 Task: Add a signature Emily Brown containing With sincere thanks and appreciation, Emily Brown to email address softage.10@softage.net and add a label Compensation
Action: Mouse moved to (86, 111)
Screenshot: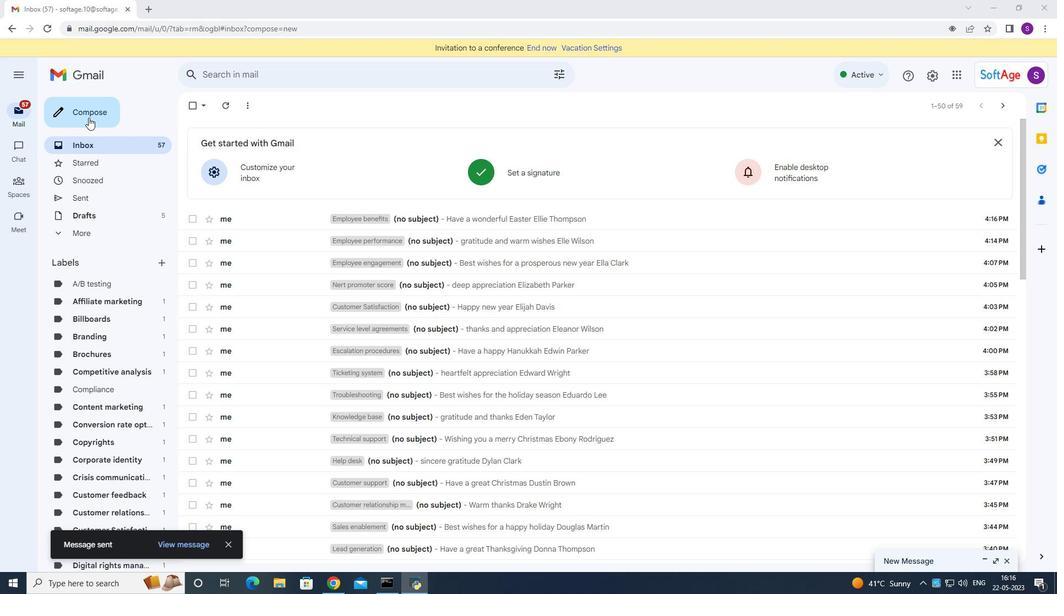 
Action: Mouse pressed left at (86, 111)
Screenshot: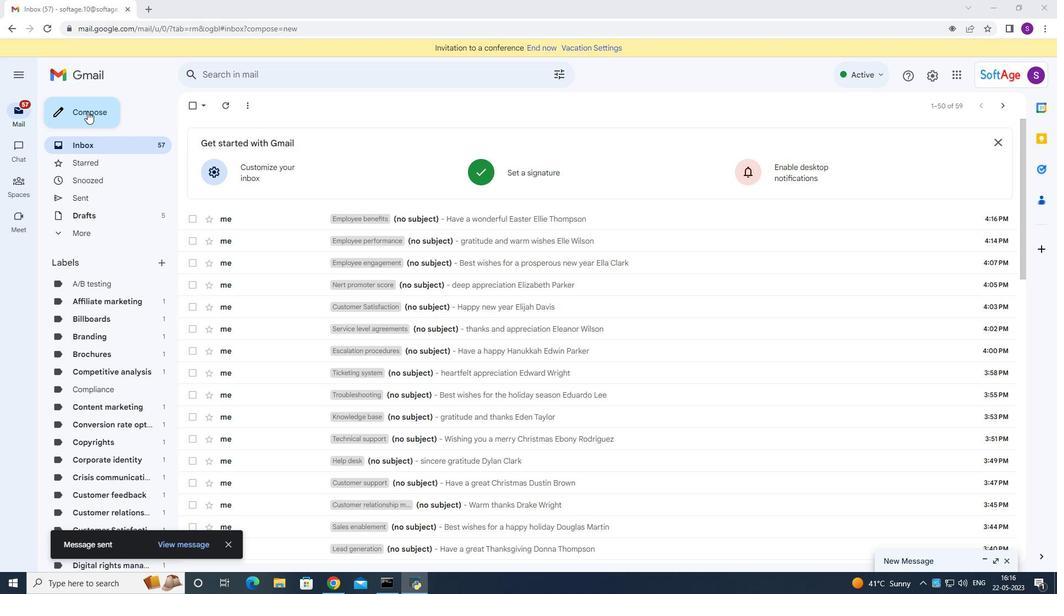 
Action: Mouse moved to (743, 550)
Screenshot: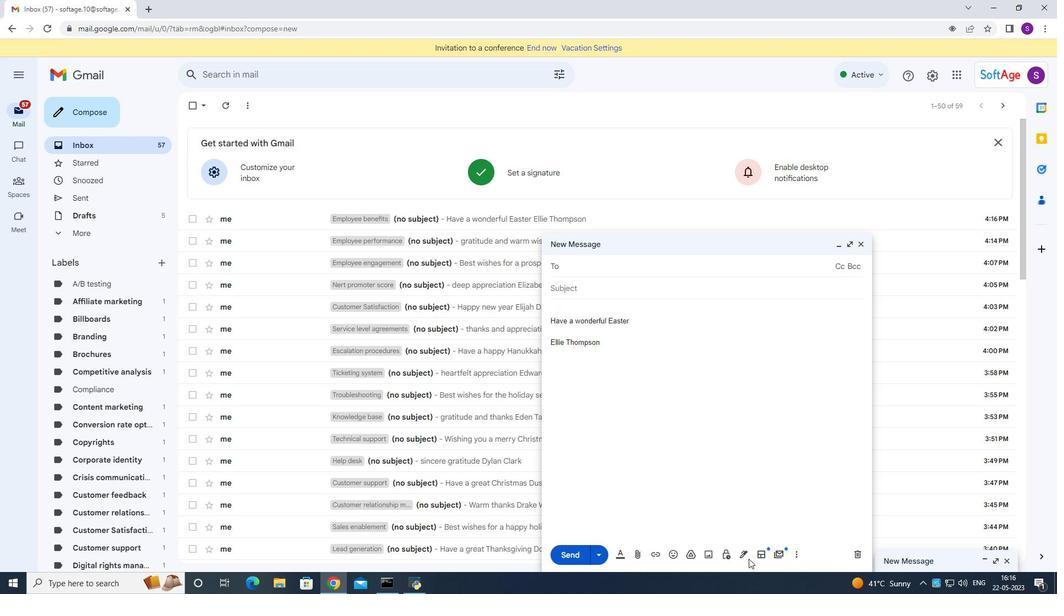 
Action: Mouse pressed left at (743, 550)
Screenshot: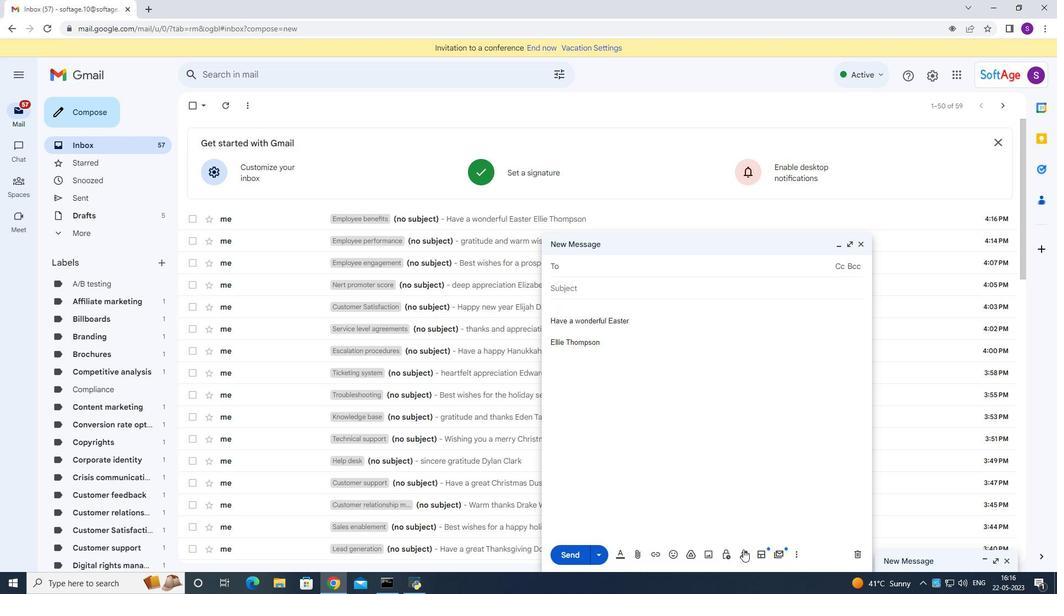 
Action: Mouse moved to (762, 496)
Screenshot: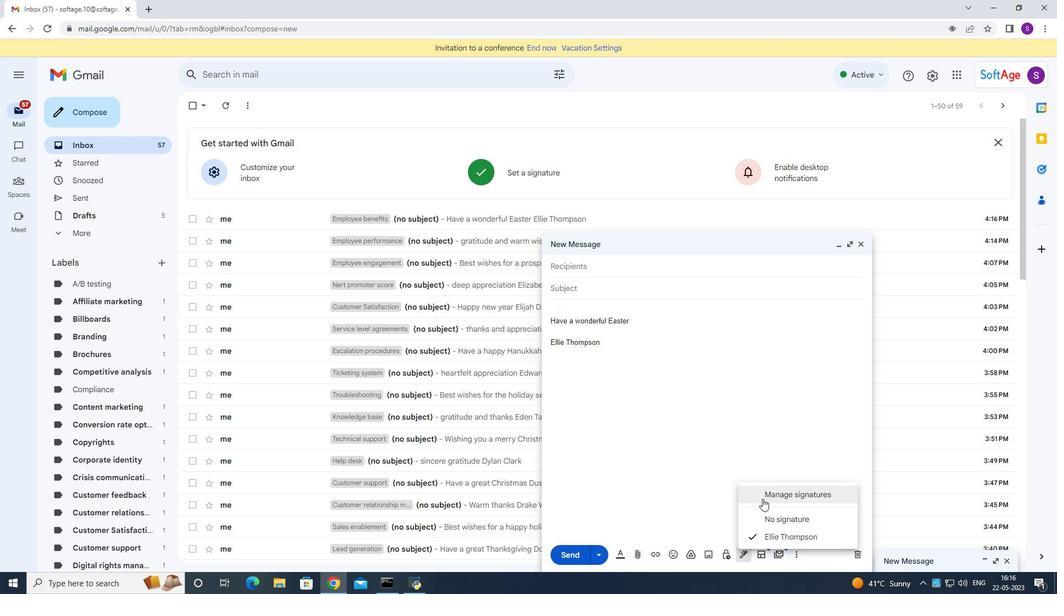
Action: Mouse pressed left at (762, 496)
Screenshot: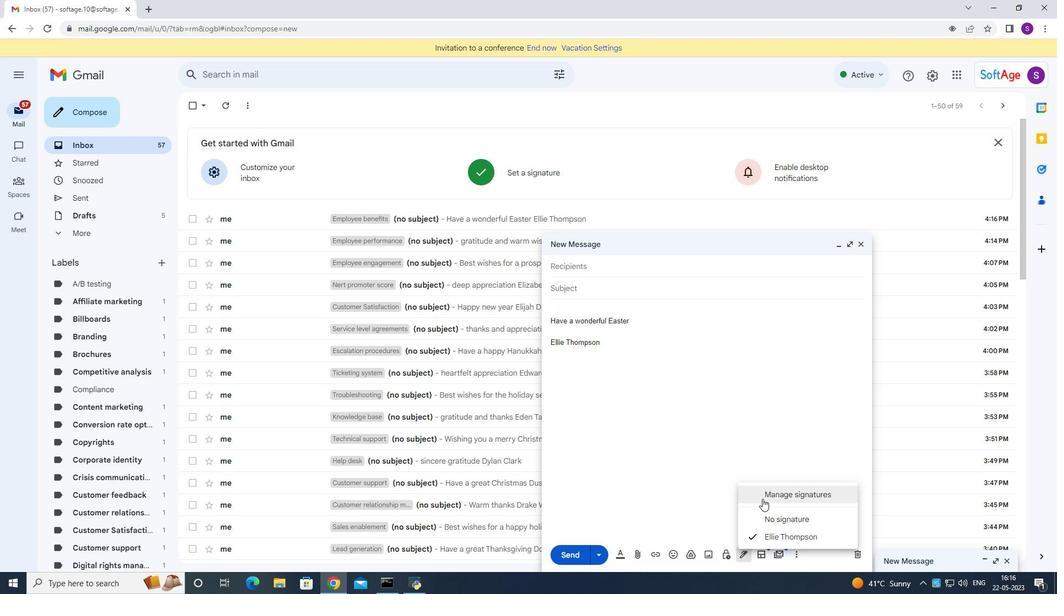 
Action: Mouse moved to (395, 296)
Screenshot: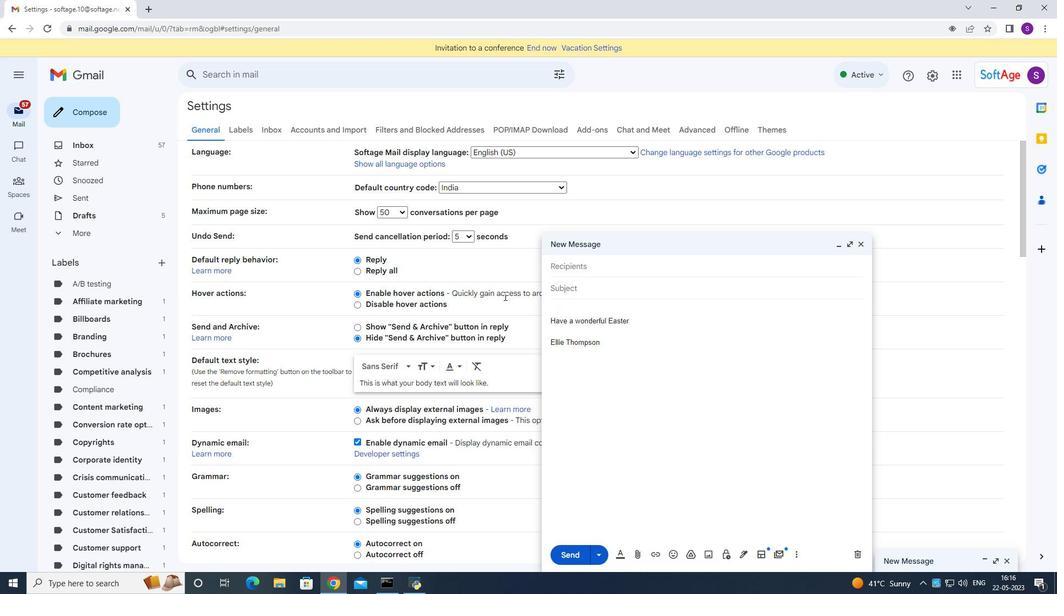 
Action: Mouse scrolled (395, 295) with delta (0, 0)
Screenshot: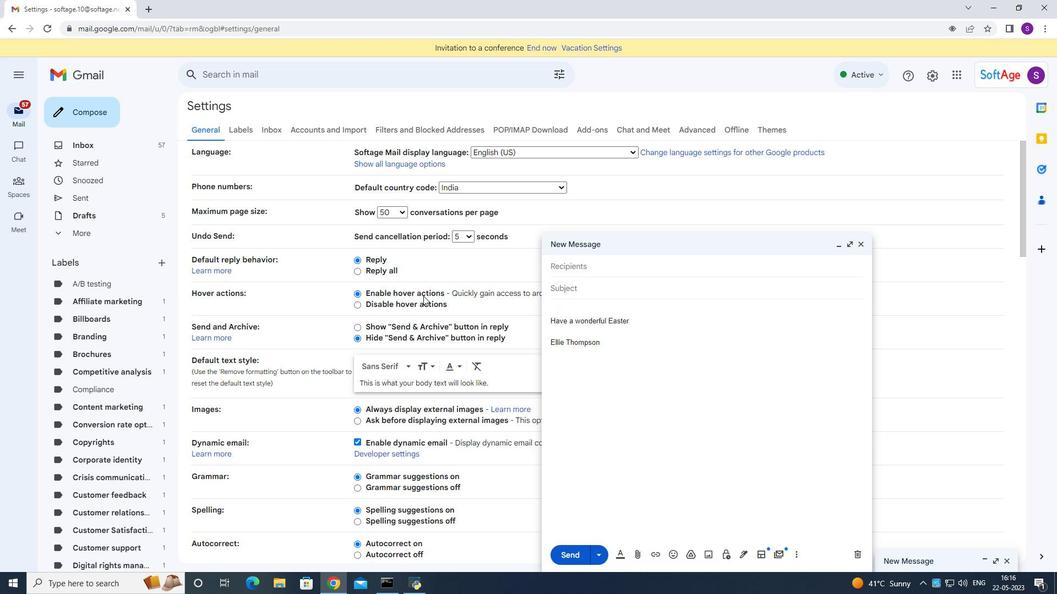 
Action: Mouse scrolled (395, 295) with delta (0, 0)
Screenshot: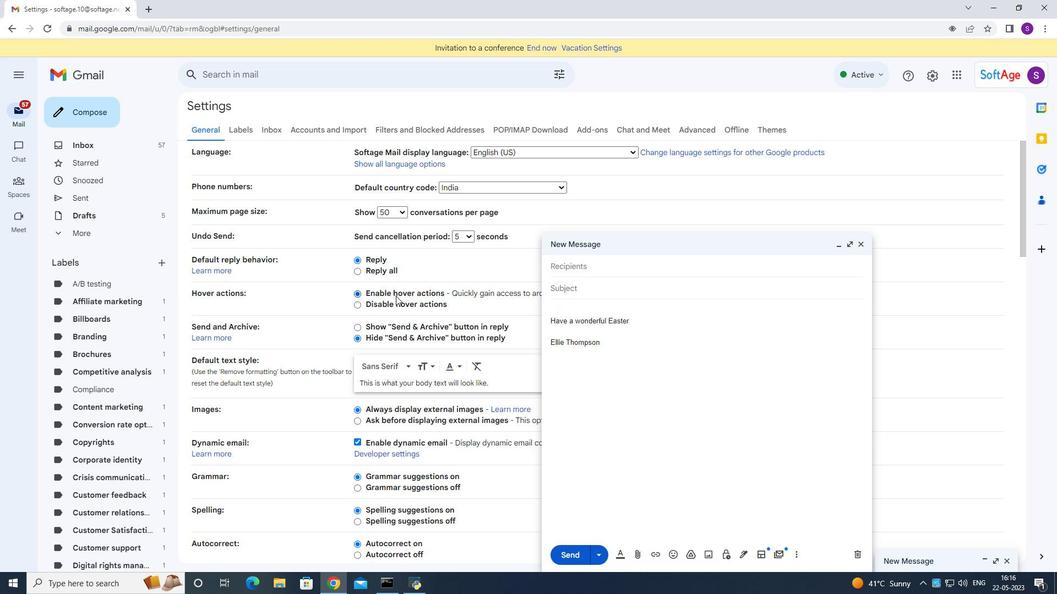 
Action: Mouse moved to (395, 296)
Screenshot: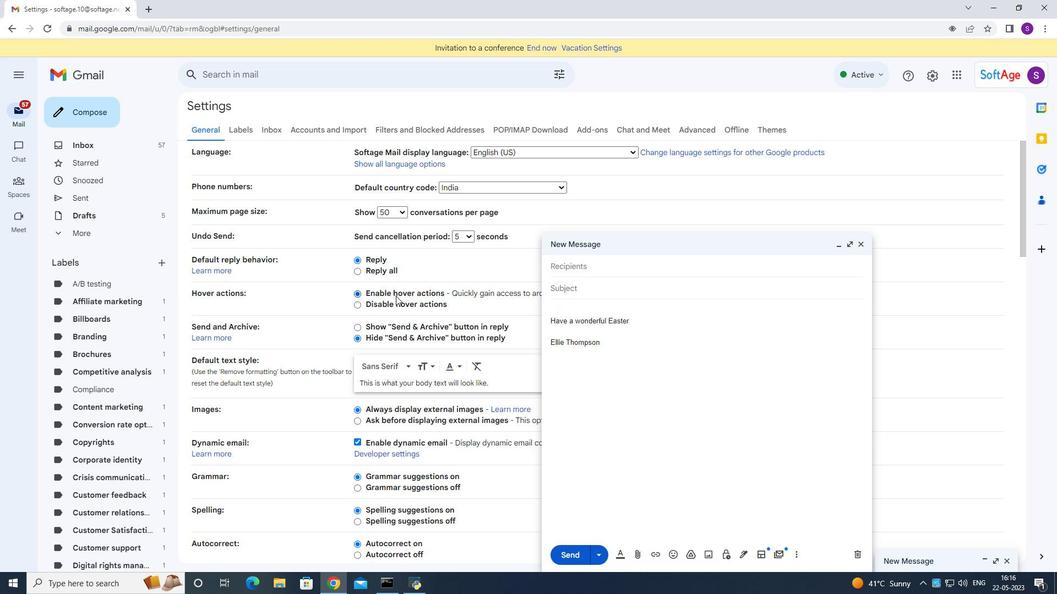
Action: Mouse scrolled (395, 295) with delta (0, 0)
Screenshot: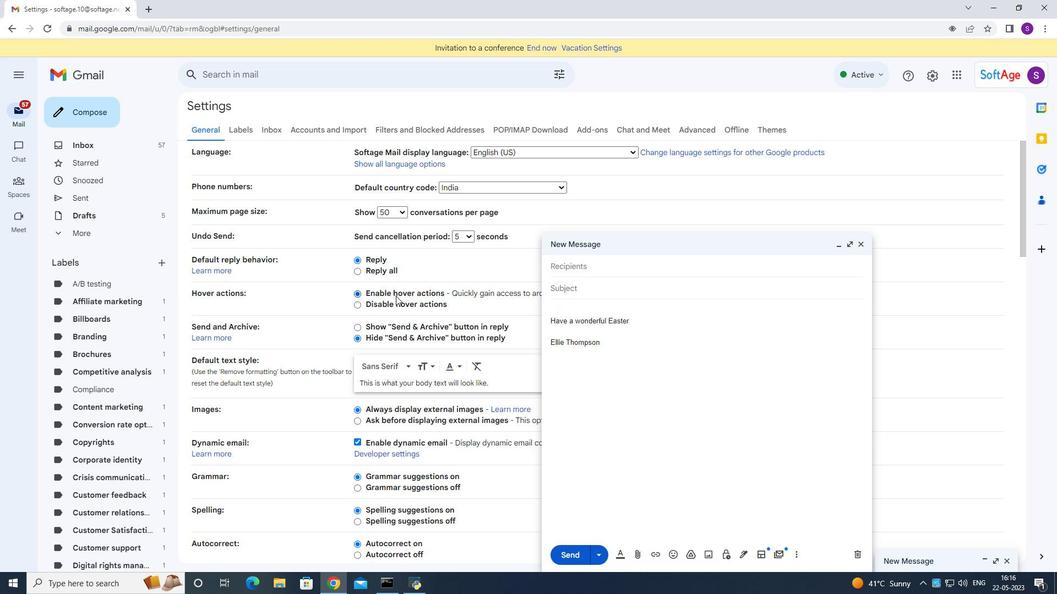 
Action: Mouse scrolled (395, 295) with delta (0, 0)
Screenshot: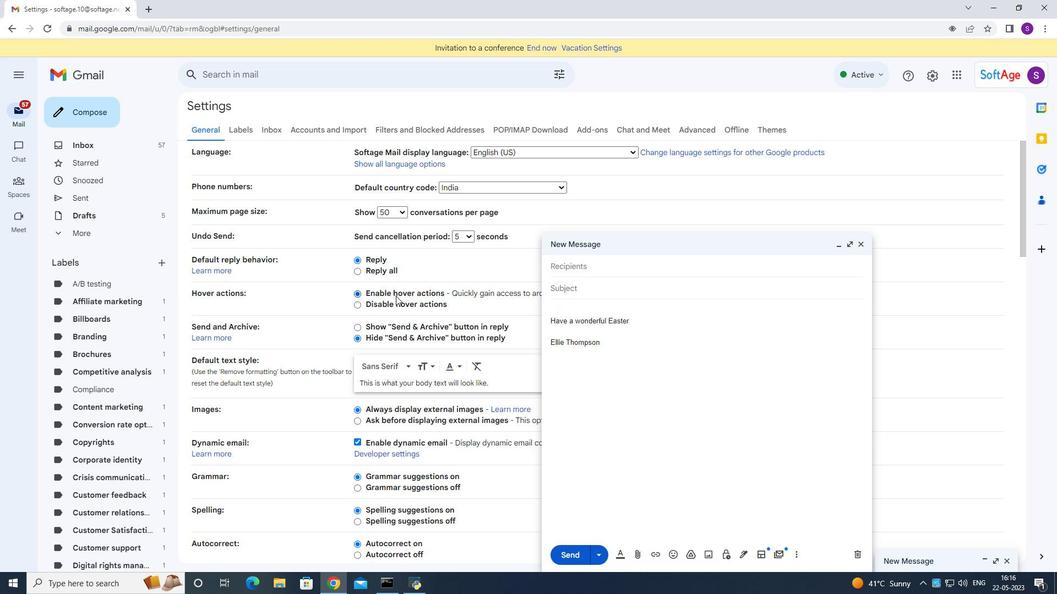 
Action: Mouse scrolled (395, 295) with delta (0, 0)
Screenshot: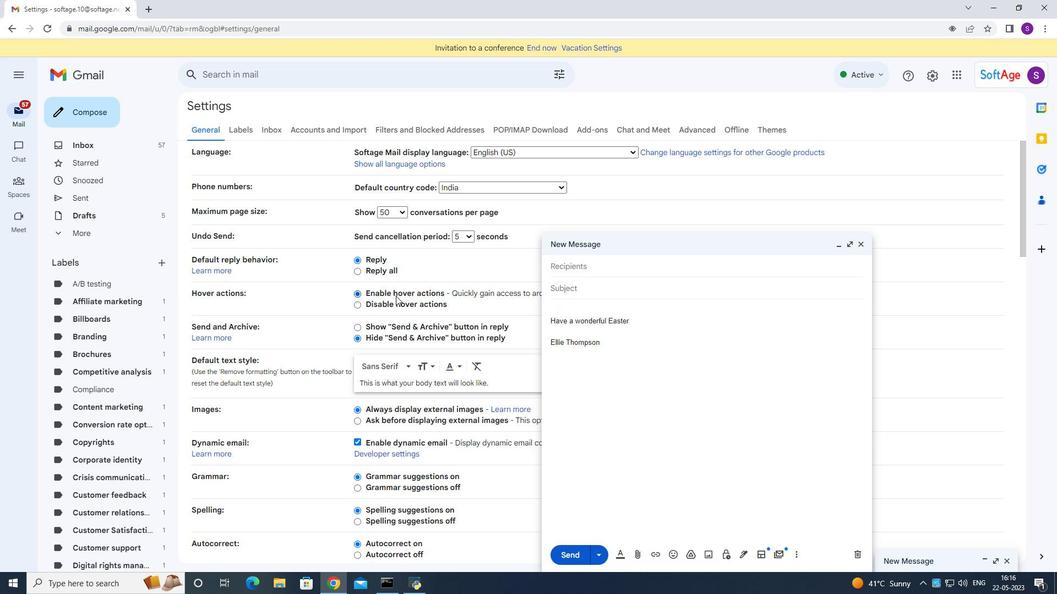 
Action: Mouse scrolled (395, 295) with delta (0, 0)
Screenshot: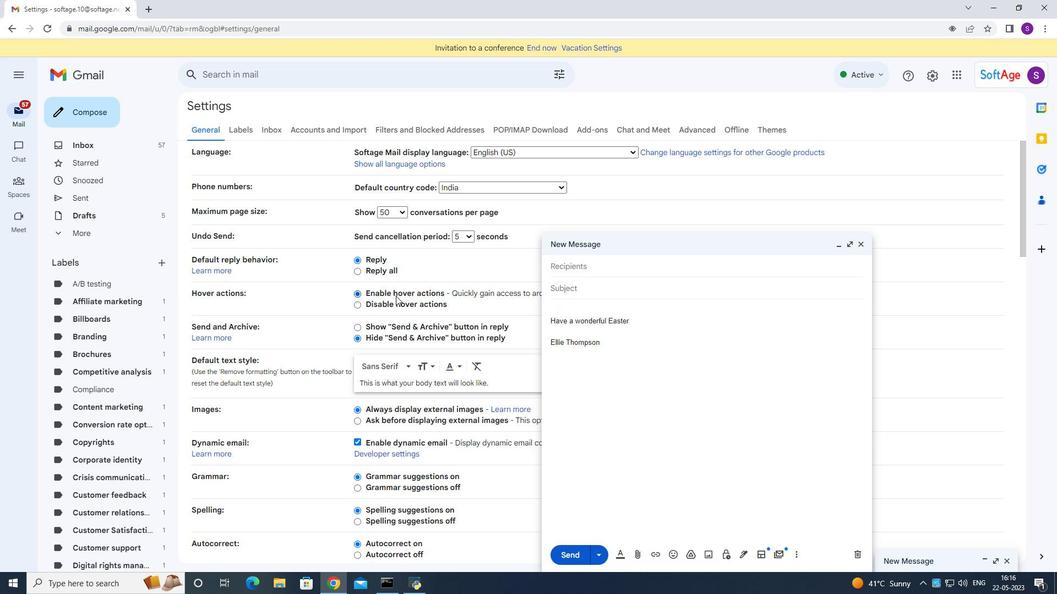 
Action: Mouse moved to (404, 320)
Screenshot: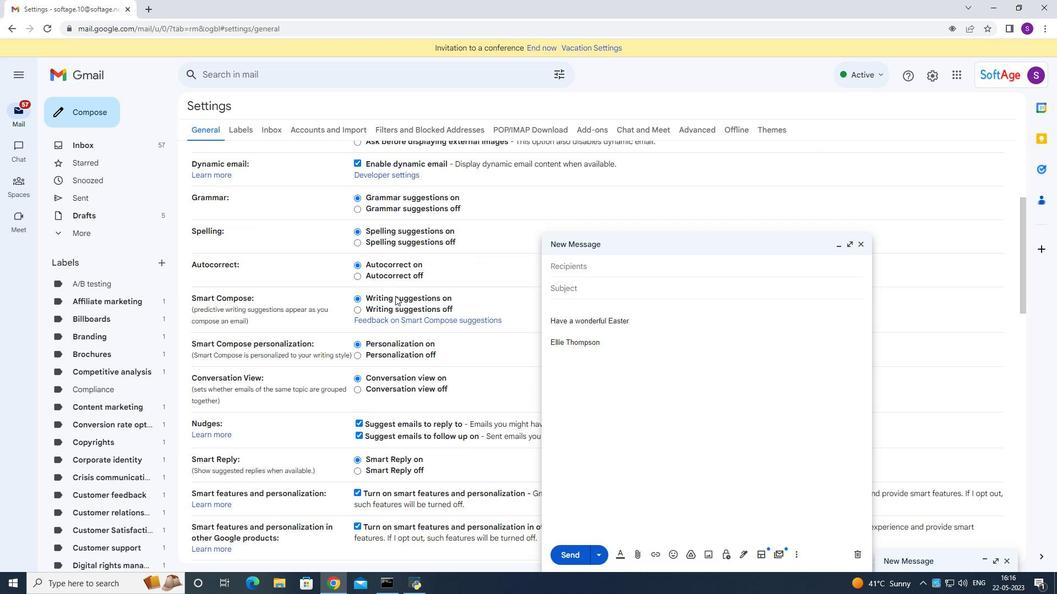 
Action: Mouse scrolled (404, 319) with delta (0, 0)
Screenshot: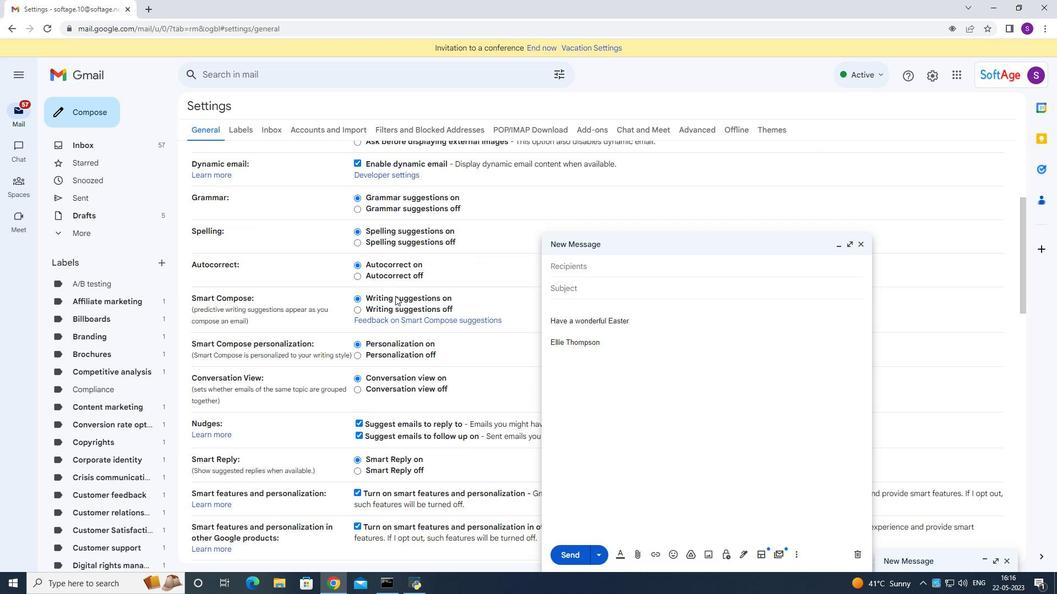 
Action: Mouse moved to (404, 321)
Screenshot: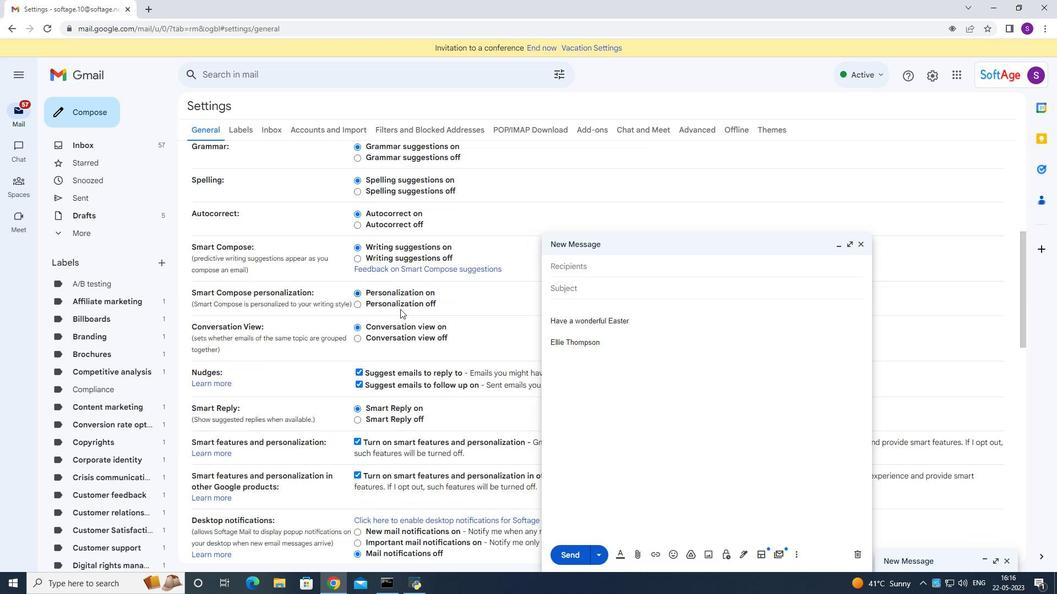 
Action: Mouse scrolled (404, 320) with delta (0, 0)
Screenshot: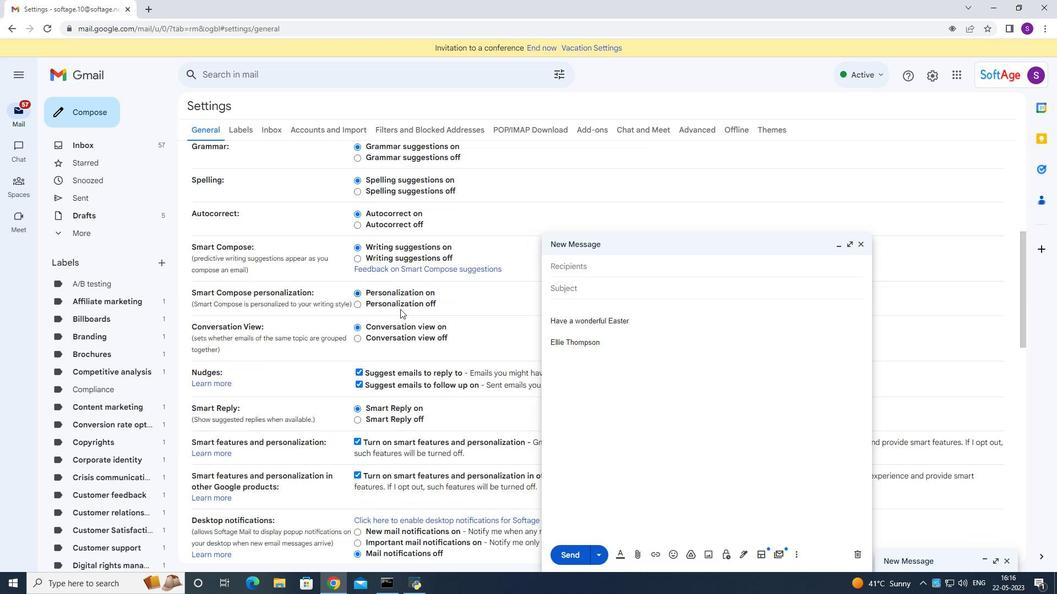 
Action: Mouse scrolled (404, 320) with delta (0, 0)
Screenshot: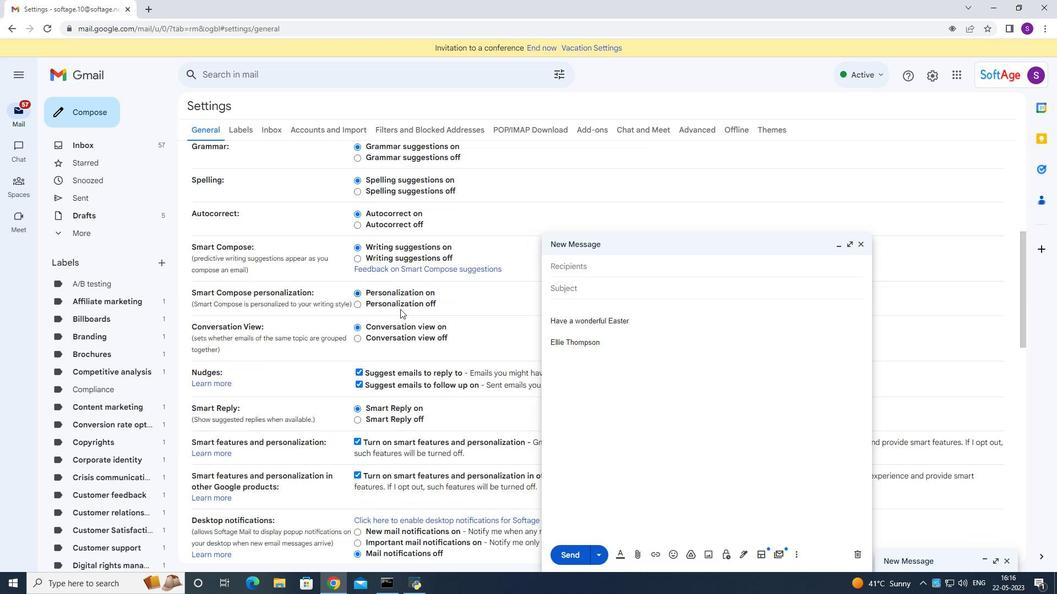 
Action: Mouse scrolled (404, 320) with delta (0, 0)
Screenshot: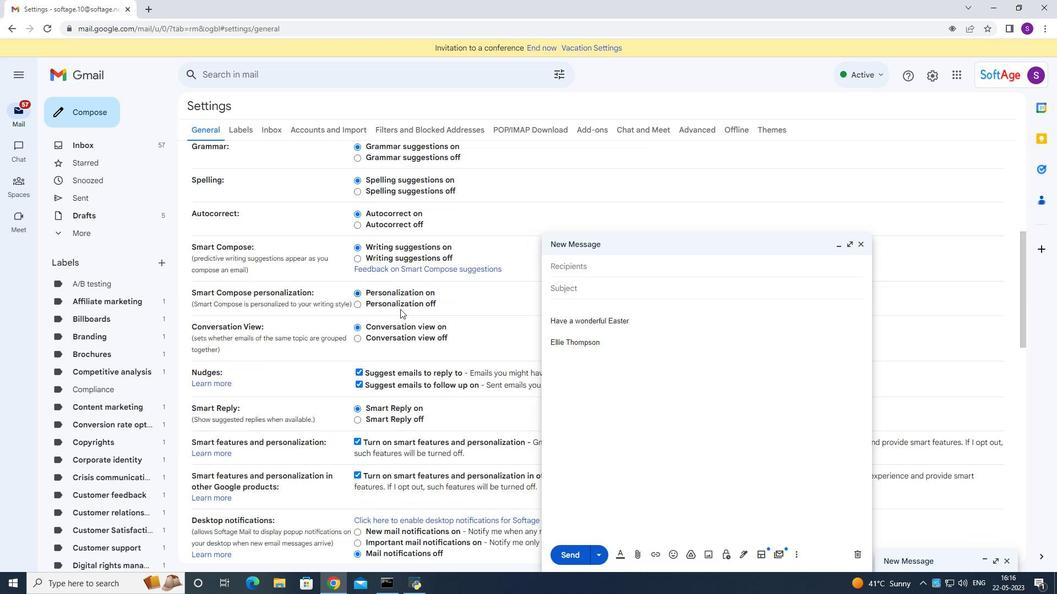 
Action: Mouse scrolled (404, 320) with delta (0, 0)
Screenshot: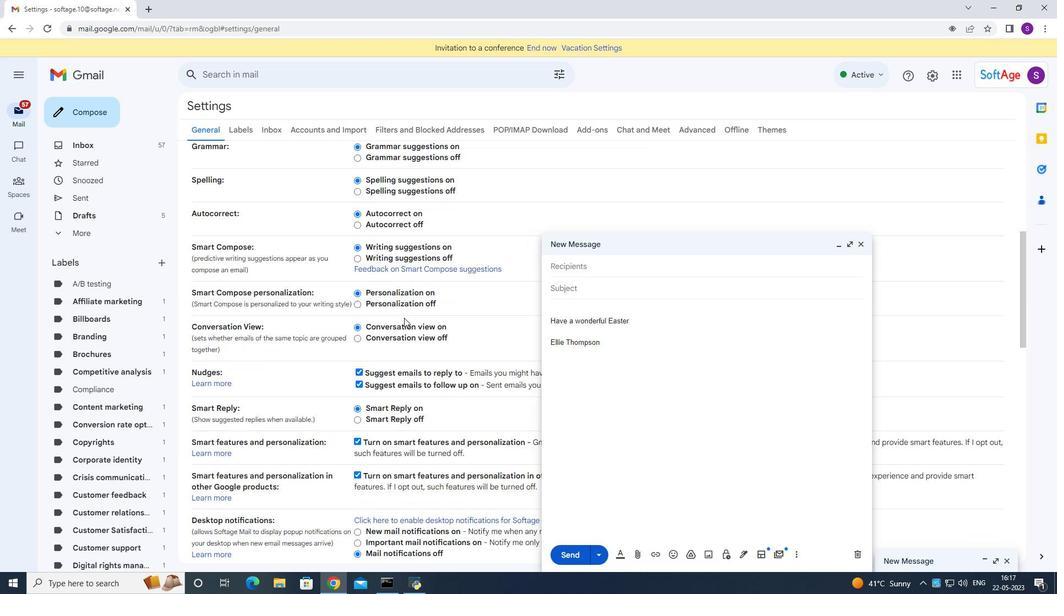 
Action: Mouse scrolled (404, 320) with delta (0, 0)
Screenshot: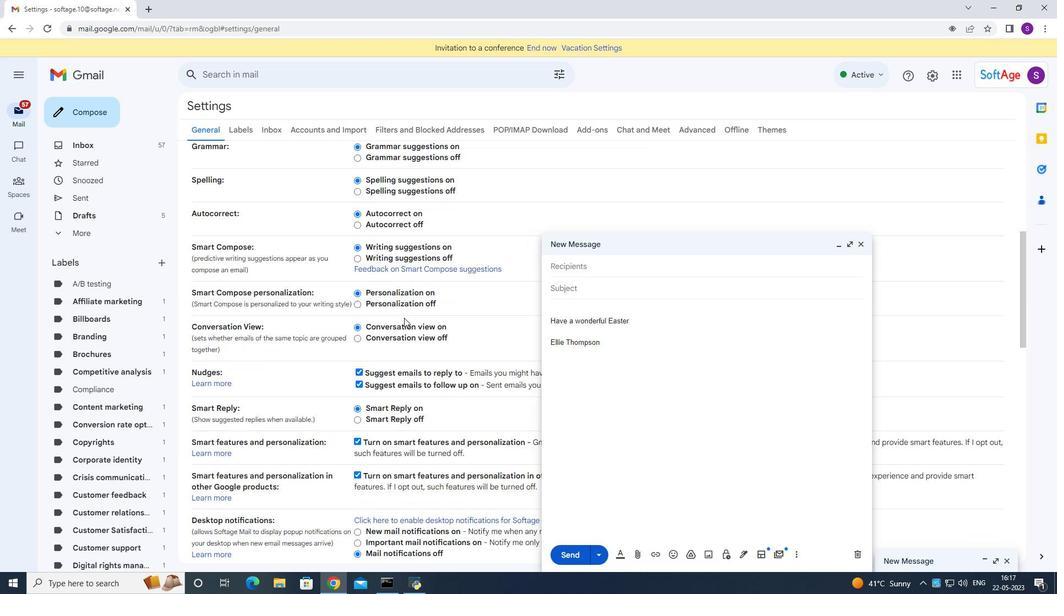 
Action: Mouse moved to (405, 343)
Screenshot: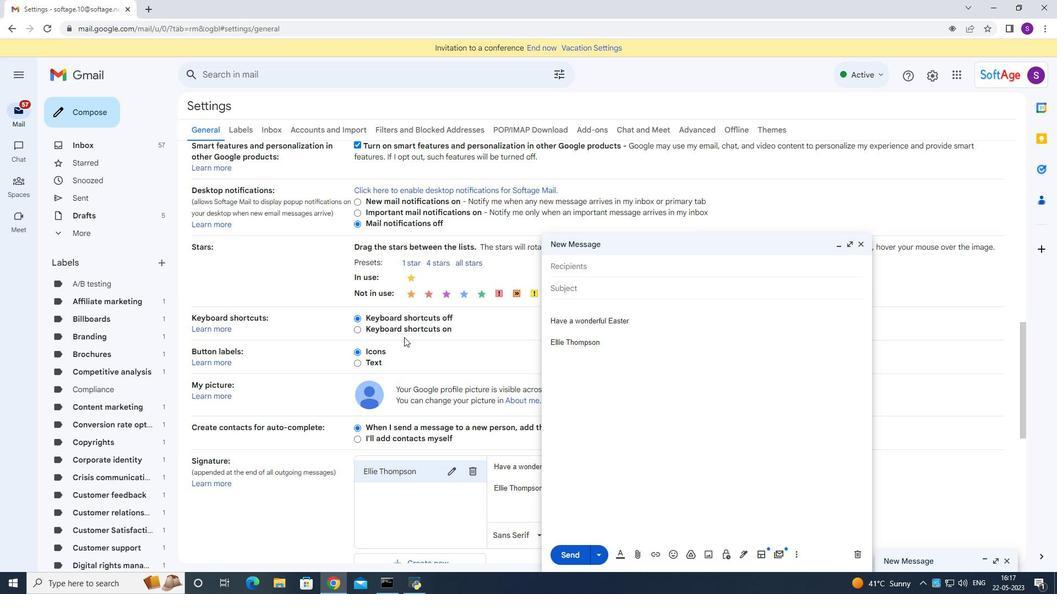 
Action: Mouse scrolled (405, 341) with delta (0, 0)
Screenshot: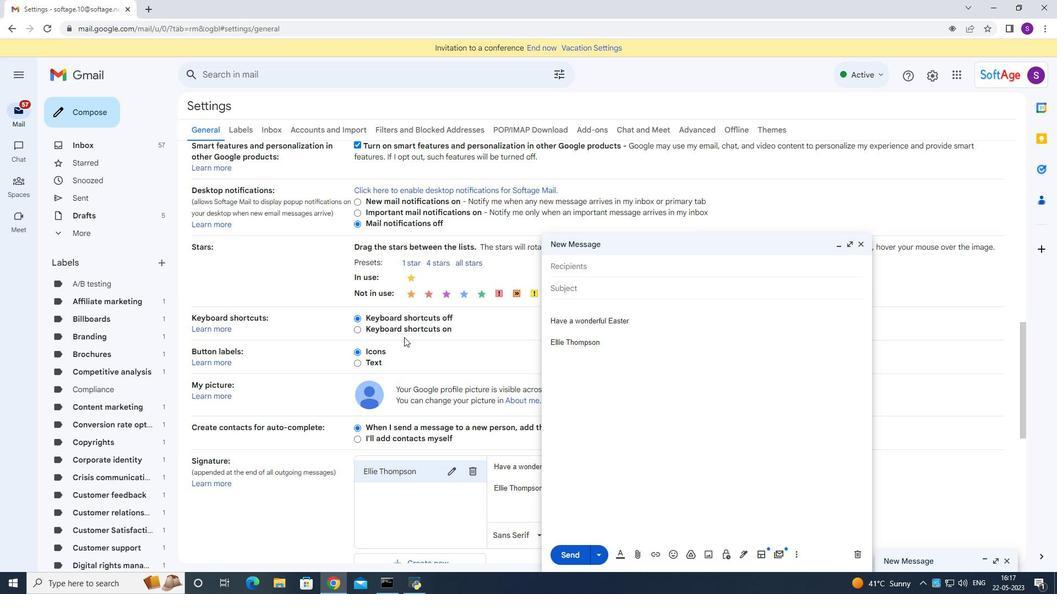 
Action: Mouse scrolled (405, 342) with delta (0, 0)
Screenshot: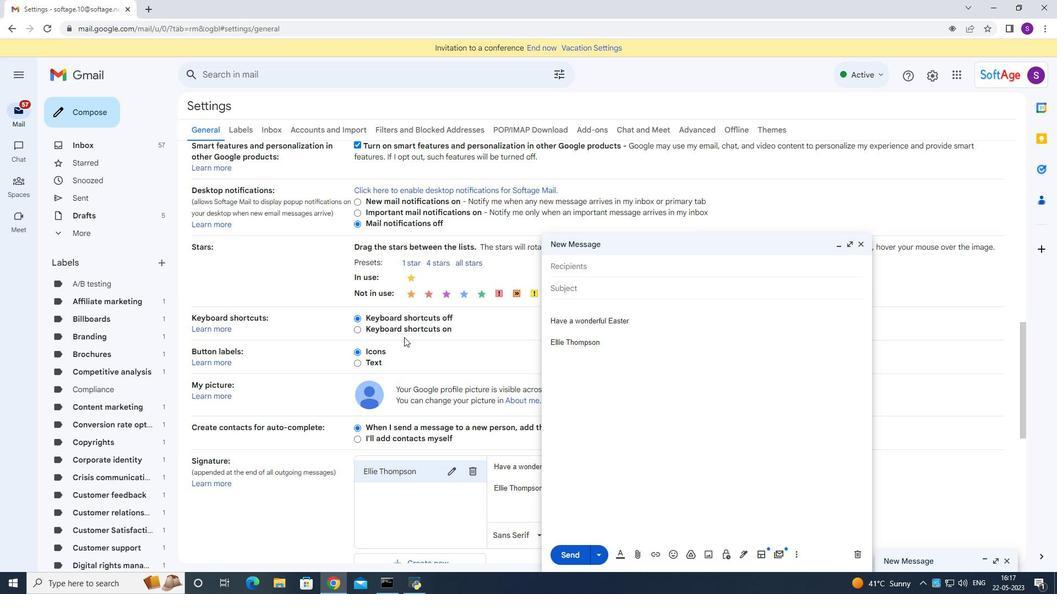 
Action: Mouse scrolled (405, 343) with delta (0, 0)
Screenshot: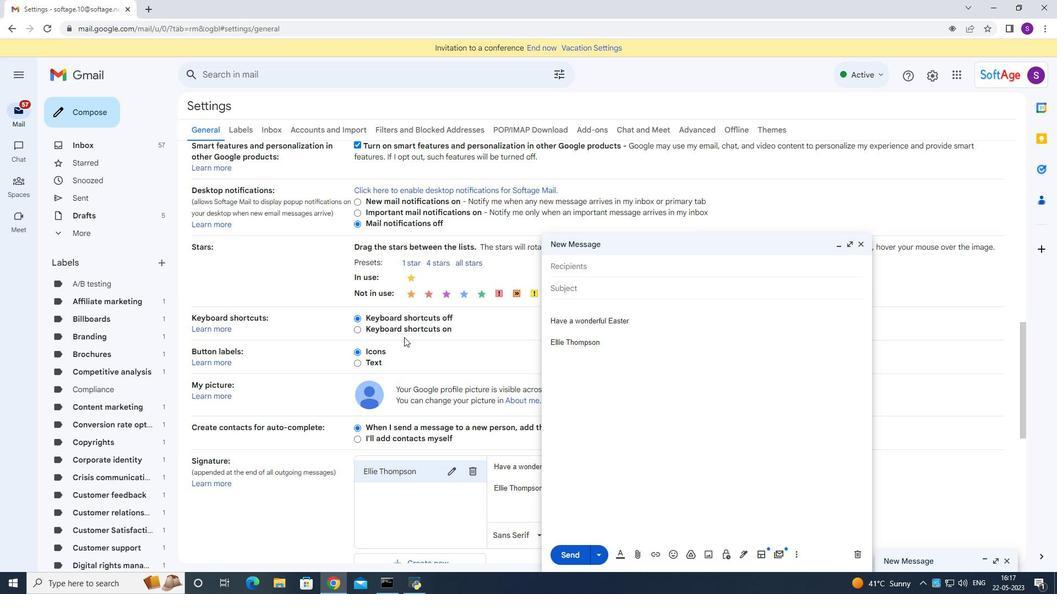
Action: Mouse scrolled (405, 343) with delta (0, 0)
Screenshot: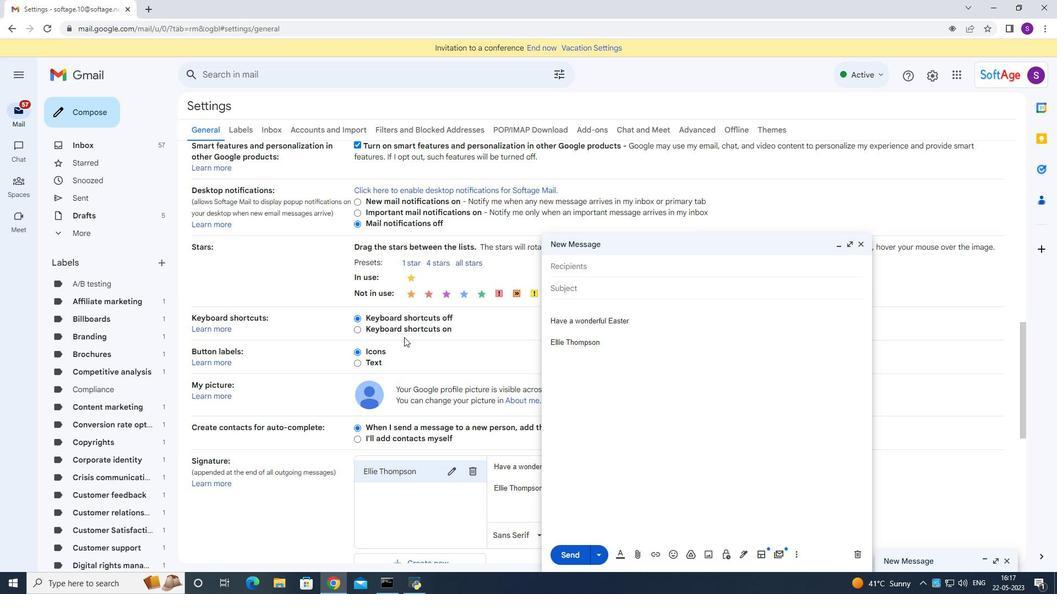 
Action: Mouse moved to (446, 250)
Screenshot: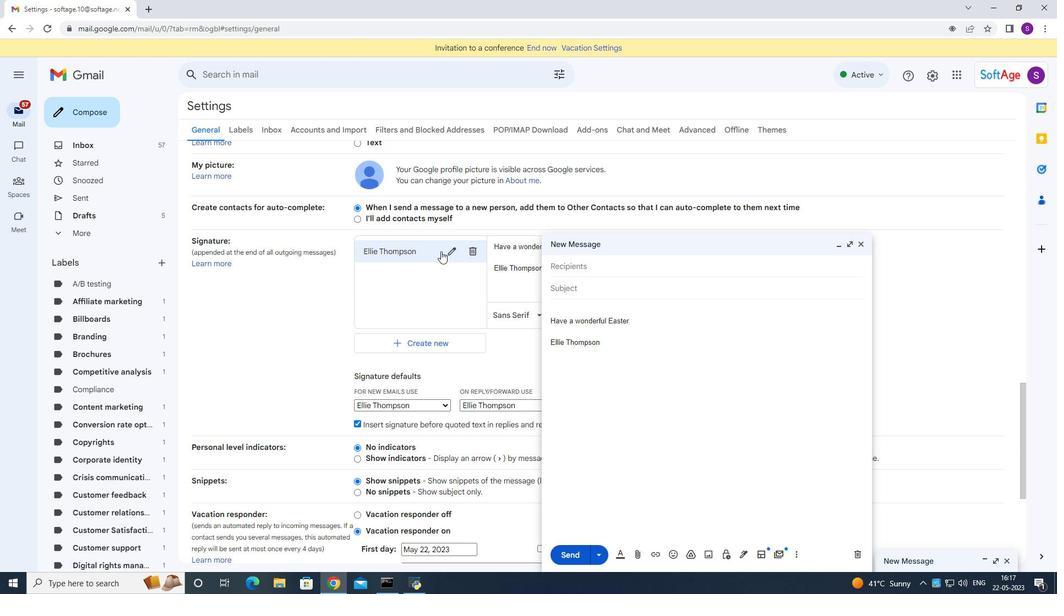 
Action: Mouse pressed left at (446, 250)
Screenshot: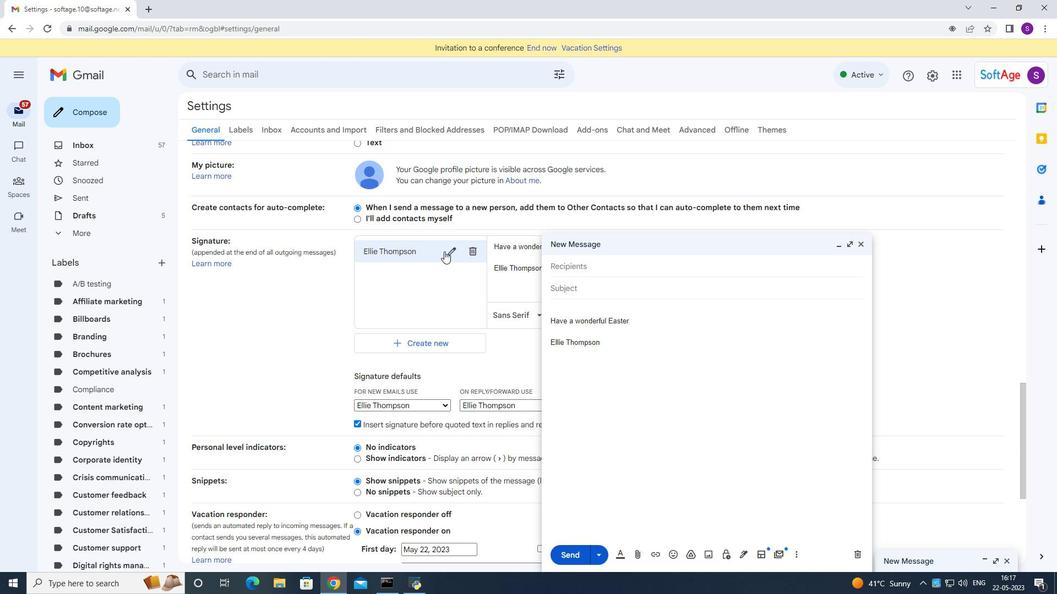 
Action: Key pressed ctrl+A<Key.backspace><Key.shift><Key.shift><Key.shift><Key.shift><Key.shift><Key.shift><Key.shift><Key.shift><Key.shift>Emily<Key.space><Key.shift>Broe<Key.backspace>wn<Key.space>
Screenshot: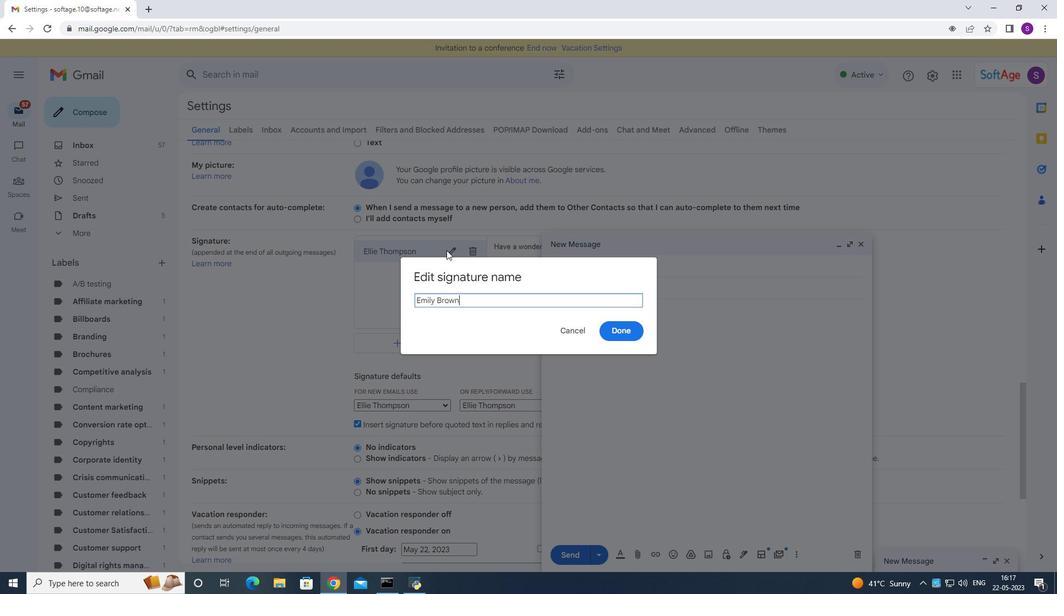 
Action: Mouse moved to (611, 330)
Screenshot: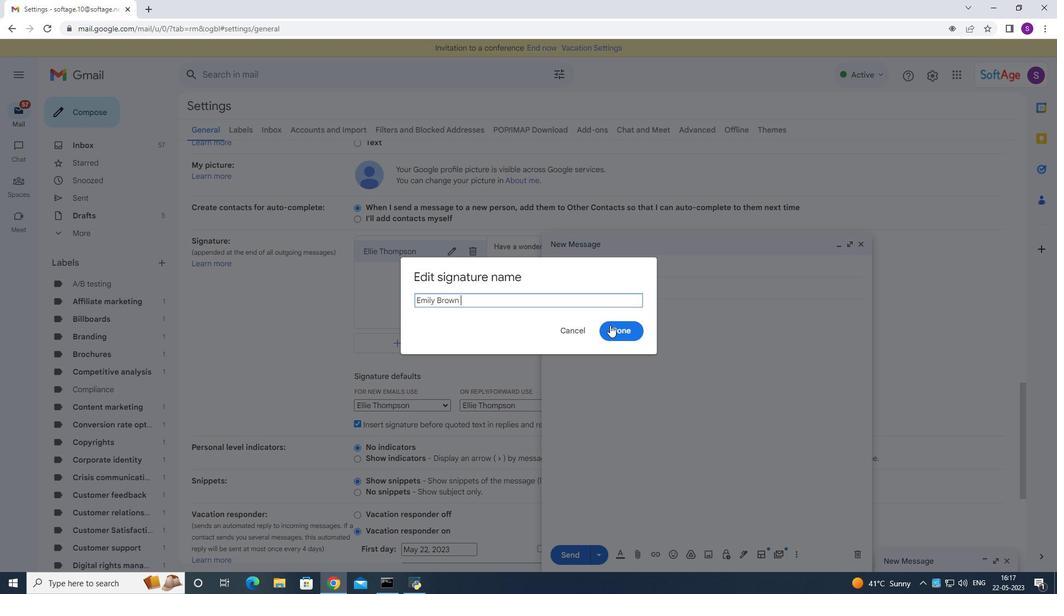 
Action: Mouse pressed left at (611, 330)
Screenshot: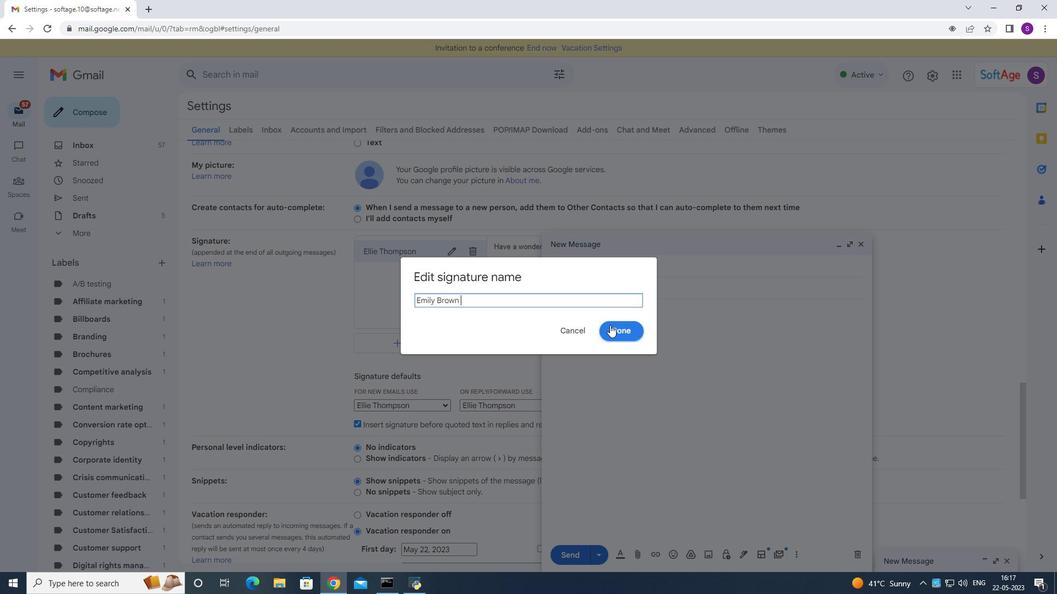 
Action: Mouse moved to (530, 270)
Screenshot: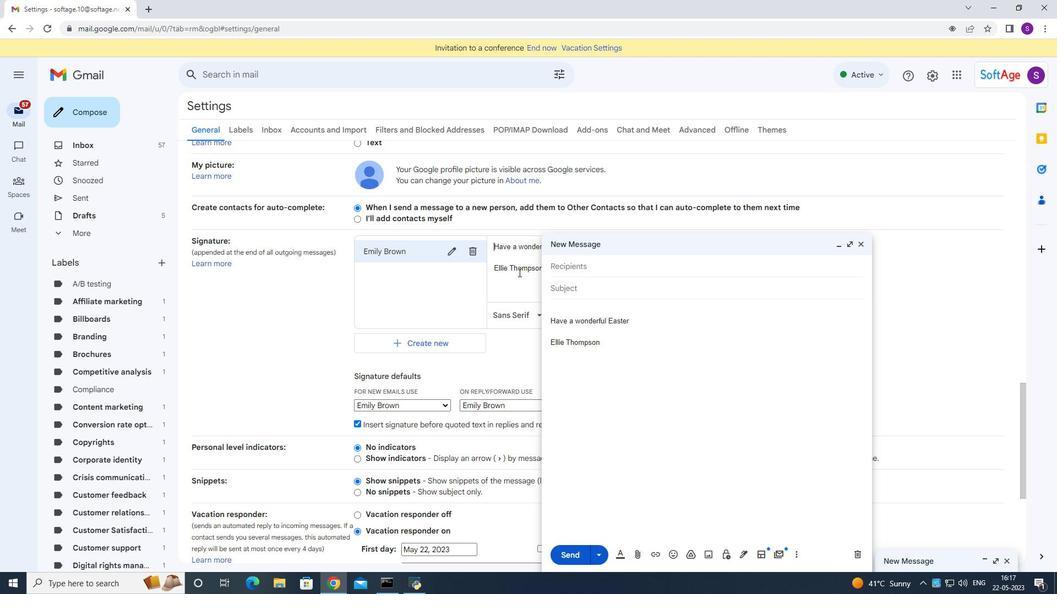 
Action: Mouse pressed left at (530, 270)
Screenshot: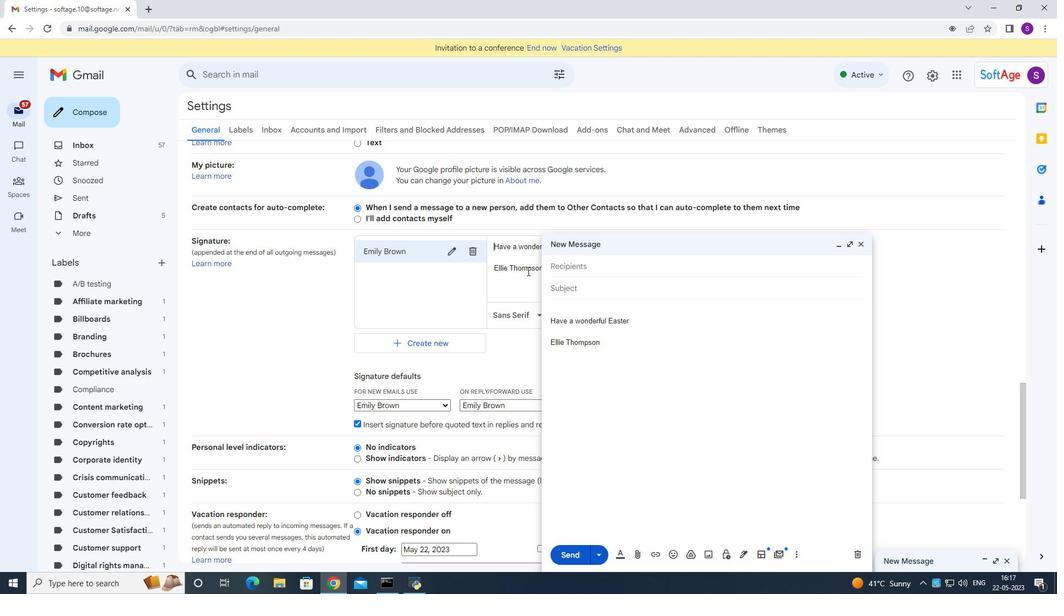
Action: Mouse moved to (858, 243)
Screenshot: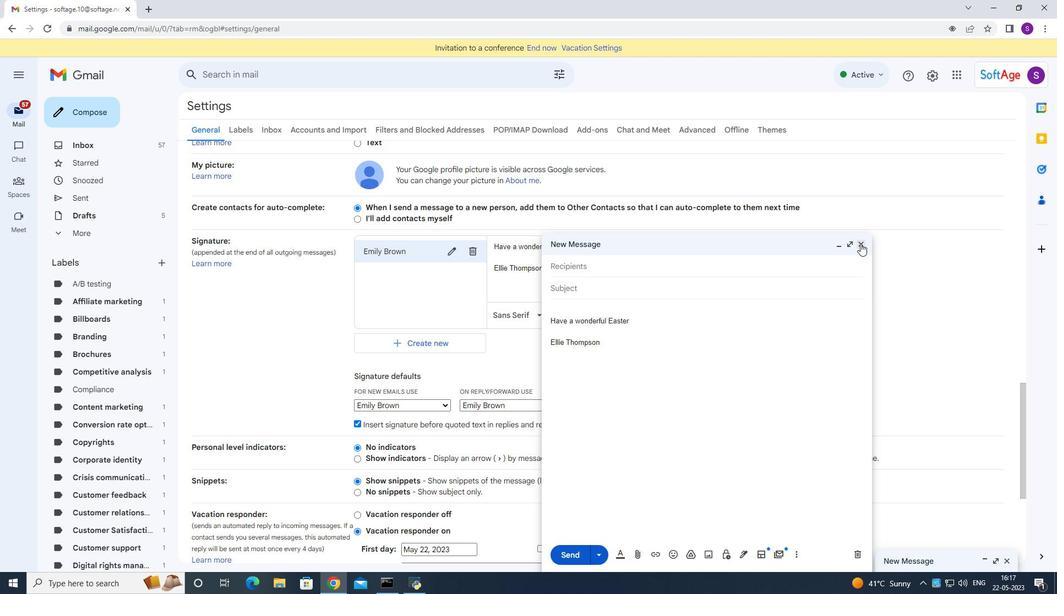 
Action: Mouse pressed left at (858, 243)
Screenshot: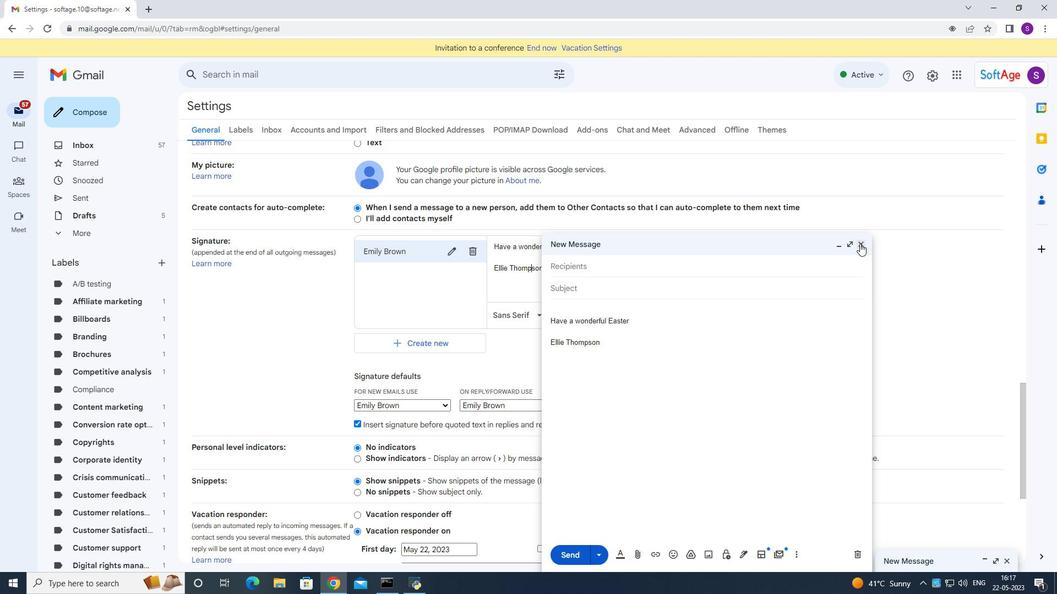 
Action: Mouse moved to (1008, 559)
Screenshot: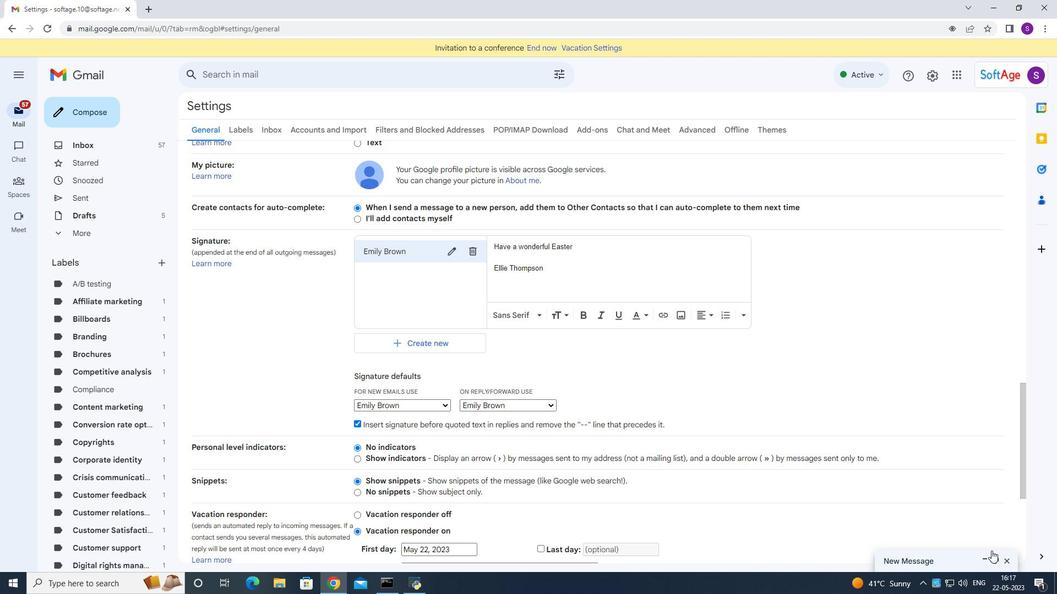
Action: Mouse pressed left at (1008, 559)
Screenshot: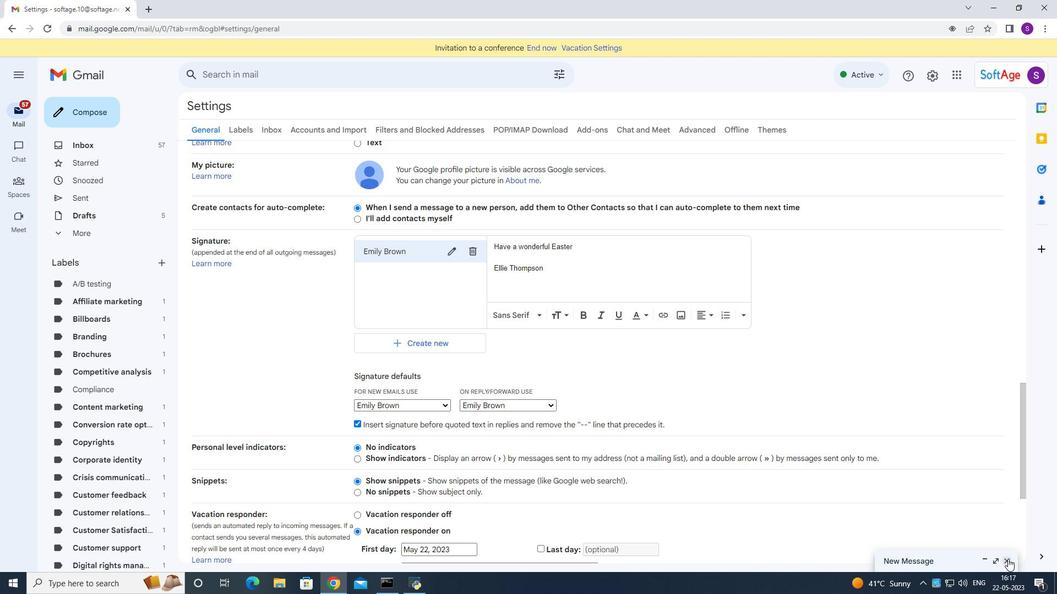 
Action: Mouse moved to (553, 261)
Screenshot: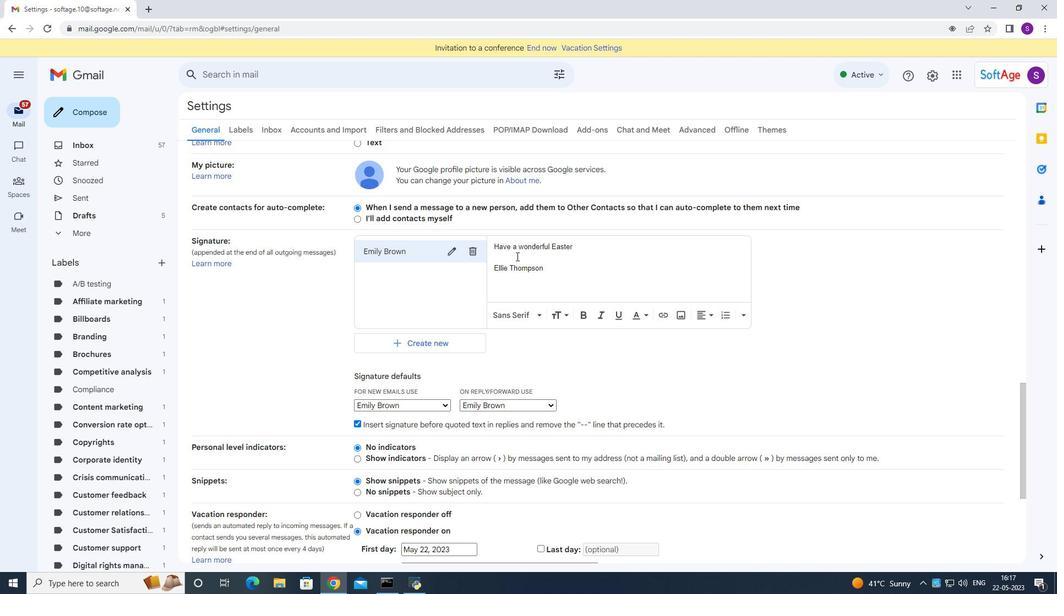 
Action: Mouse pressed left at (553, 261)
Screenshot: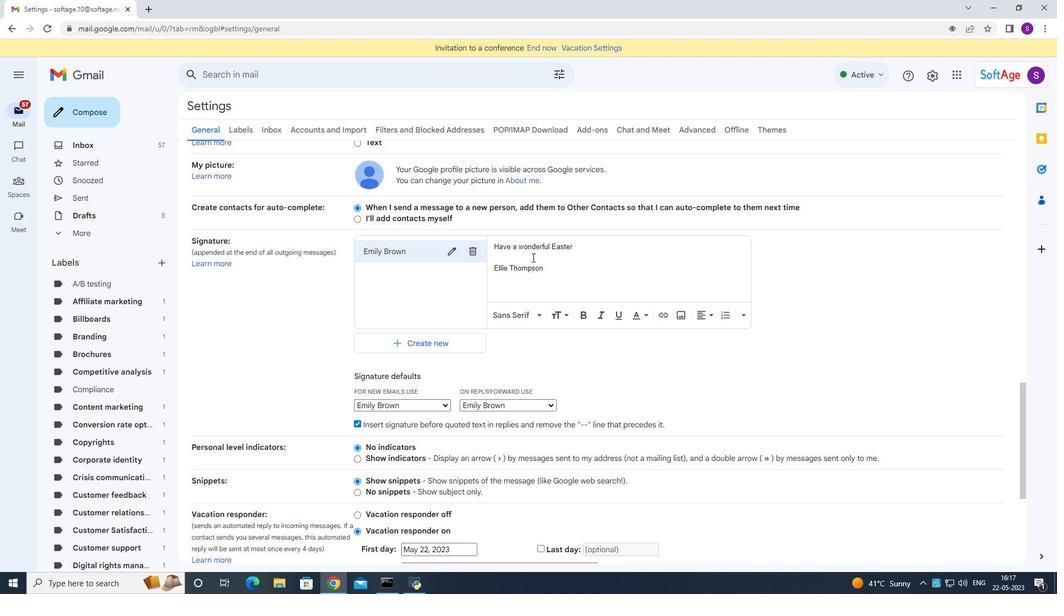 
Action: Key pressed ctrl+A<Key.backspace><Key.shift><Key.shift><Key.shift><Key.shift><Key.shift><Key.shift><Key.shift><Key.shift><Key.shift><Key.shift><Key.shift><Key.shift><Key.shift><Key.shift><Key.shift><Key.shift><Key.shift><Key.shift><Key.shift><Key.shift><Key.shift><Key.shift><Key.shift><Key.shift><Key.shift><Key.shift><Key.shift><Key.shift><Key.shift><Key.shift><Key.shift><Key.shift><Key.shift><Key.shift><Key.shift><Key.shift><Key.shift><Key.shift><Key.shift><Key.shift><Key.shift><Key.shift><Key.shift><Key.shift><Key.shift><Key.shift><Key.shift><Key.shift><Key.shift><Key.shift><Key.shift><Key.shift><Key.shift><Key.shift><Key.shift><Key.shift><Key.shift><Key.shift><Key.shift><Key.shift><Key.shift><Key.shift><Key.shift><Key.shift><Key.shift><Key.shift><Key.shift><Key.shift><Key.shift><Key.shift><Key.shift><Key.shift><Key.shift><Key.shift><Key.shift><Key.shift><Key.shift><Key.shift><Key.shift><Key.shift><Key.shift><Key.shift><Key.shift><Key.shift><Key.shift><Key.shift><Key.shift><Key.shift><Key.shift><Key.shift><Key.shift><Key.shift><Key.shift><Key.shift><Key.shift><Key.shift><Key.shift><Key.shift><Key.shift><Key.shift><Key.shift><Key.shift><Key.shift><Key.shift><Key.shift><Key.shift><Key.shift><Key.shift><Key.shift><Key.shift><Key.shift><Key.shift><Key.shift><Key.shift><Key.shift><Key.shift><Key.shift><Key.shift><Key.shift><Key.shift><Key.shift><Key.shift><Key.shift><Key.shift><Key.shift><Key.shift><Key.shift><Key.shift><Key.shift><Key.shift><Key.shift><Key.shift><Key.shift><Key.shift><Key.shift><Key.shift><Key.shift><Key.shift><Key.shift><Key.shift><Key.shift><Key.shift><Key.shift><Key.shift><Key.shift><Key.shift><Key.shift><Key.shift><Key.shift><Key.shift><Key.shift><Key.shift><Key.shift><Key.shift><Key.shift><Key.shift><Key.shift><Key.shift><Key.shift><Key.shift><Key.shift><Key.shift><Key.shift><Key.shift><Key.shift><Key.shift><Key.shift><Key.shift><Key.shift><Key.shift><Key.shift><Key.shift><Key.shift><Key.shift><Key.shift><Key.shift><Key.shift><Key.shift><Key.shift><Key.shift><Key.shift><Key.shift><Key.shift><Key.shift><Key.shift><Key.shift><Key.shift><Key.shift><Key.shift><Key.shift><Key.shift><Key.shift><Key.shift><Key.shift><Key.shift><Key.shift><Key.shift><Key.shift><Key.shift><Key.shift><Key.shift><Key.shift><Key.shift><Key.shift><Key.shift><Key.shift><Key.shift><Key.shift><Key.shift><Key.shift><Key.shift><Key.shift><Key.shift><Key.shift><Key.shift><Key.shift><Key.shift><Key.shift><Key.shift><Key.shift><Key.shift><Key.shift><Key.shift><Key.shift><Key.shift><Key.shift><Key.shift><Key.shift><Key.shift><Key.shift><Key.shift><Key.shift><Key.shift><Key.shift><Key.shift><Key.shift><Key.shift><Key.shift><Key.shift><Key.shift><Key.shift><Key.shift><Key.shift><Key.shift><Key.shift><Key.shift><Key.shift><Key.shift><Key.shift><Key.shift><Key.shift><Key.shift><Key.shift><Key.shift><Key.shift><Key.shift><Key.shift><Key.shift><Key.shift><Key.shift><Key.shift><Key.shift><Key.shift><Key.shift><Key.shift><Key.shift><Key.shift><Key.shift><Key.shift><Key.shift><Key.shift><Key.shift><Key.shift><Key.shift><Key.shift><Key.shift><Key.shift><Key.shift><Key.shift><Key.shift><Key.shift><Key.shift><Key.shift><Key.shift><Key.shift><Key.shift><Key.shift><Key.shift><Key.shift><Key.shift><Key.shift><Key.shift><Key.shift><Key.shift><Key.shift><Key.shift><Key.shift><Key.shift><Key.shift><Key.shift><Key.shift><Key.shift><Key.shift><Key.shift><Key.shift><Key.shift><Key.shift><Key.shift><Key.shift><Key.shift><Key.shift><Key.shift><Key.shift><Key.shift><Key.shift><Key.shift><Key.shift><Key.shift><Key.shift><Key.shift><Key.shift><Key.shift><Key.shift><Key.shift><Key.shift><Key.shift><Key.shift><Key.shift><Key.shift><Key.shift><Key.shift><Key.shift><Key.shift><Key.shift><Key.shift><Key.shift><Key.shift><Key.shift><Key.shift><Key.shift><Key.shift><Key.shift><Key.shift><Key.shift><Key.shift><Key.shift><Key.shift><Key.shift><Key.shift><Key.shift><Key.shift><Key.shift><Key.shift><Key.shift><Key.shift><Key.shift><Key.shift><Key.shift><Key.shift><Key.shift><Key.shift><Key.shift><Key.shift><Key.shift><Key.shift><Key.shift><Key.shift><Key.shift><Key.shift><Key.shift><Key.shift><Key.shift><Key.shift><Key.shift><Key.shift><Key.shift><Key.shift><Key.shift><Key.shift><Key.shift><Key.shift><Key.shift><Key.shift><Key.shift><Key.shift><Key.shift><Key.shift><Key.shift><Key.shift><Key.shift><Key.shift><Key.shift><Key.shift><Key.shift><Key.shift><Key.shift><Key.shift><Key.shift><Key.shift><Key.shift><Key.shift><Key.shift><Key.shift><Key.shift><Key.shift><Key.shift><Key.shift><Key.shift><Key.shift><Key.shift><Key.shift><Key.shift><Key.shift><Key.shift><Key.shift><Key.shift><Key.shift><Key.shift><Key.shift><Key.shift><Key.shift><Key.shift><Key.shift><Key.shift><Key.shift><Key.shift><Key.shift><Key.shift><Key.shift><Key.shift><Key.shift><Key.shift><Key.shift><Key.shift><Key.shift><Key.shift><Key.shift><Key.shift><Key.shift><Key.shift><Key.shift><Key.shift><Key.shift><Key.shift><Key.shift><Key.shift><Key.shift>A<Key.backspace>AAA<Key.backspace><Key.shift><Key.backspace><Key.backspace><Key.backspace>sincerr<Key.backspace>e<Key.space>thanks<Key.space>and<Key.space>apprecation<Key.space>
Screenshot: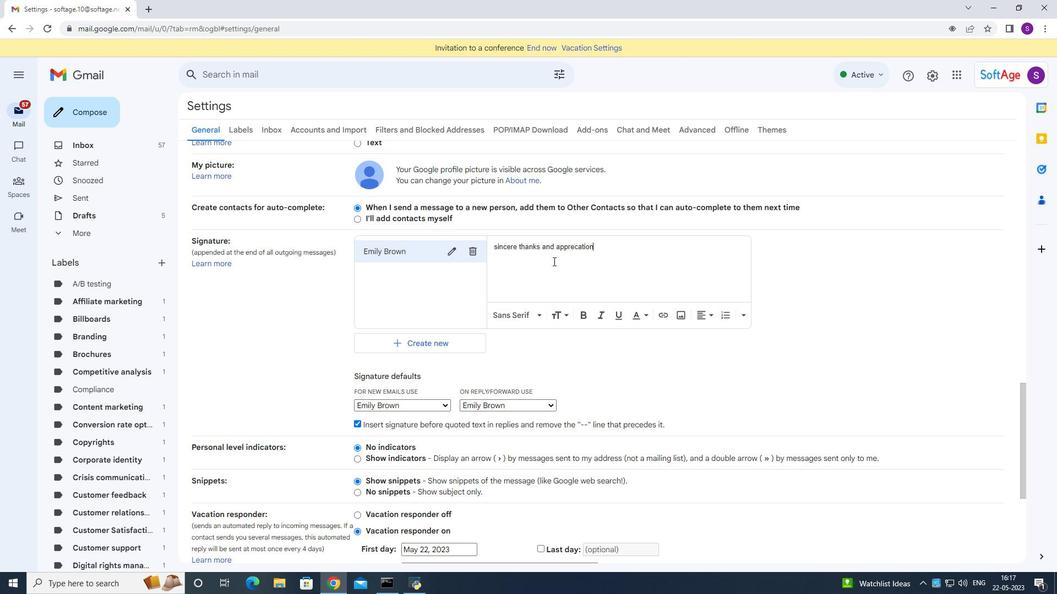 
Action: Mouse moved to (610, 246)
Screenshot: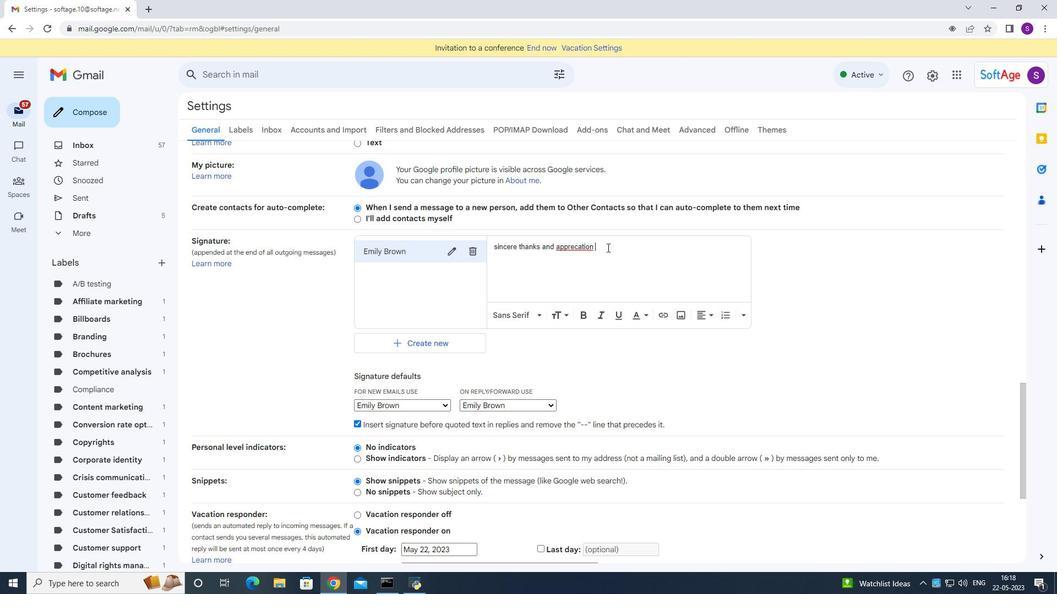 
Action: Key pressed <Key.backspace><Key.backspace><Key.backspace>
Screenshot: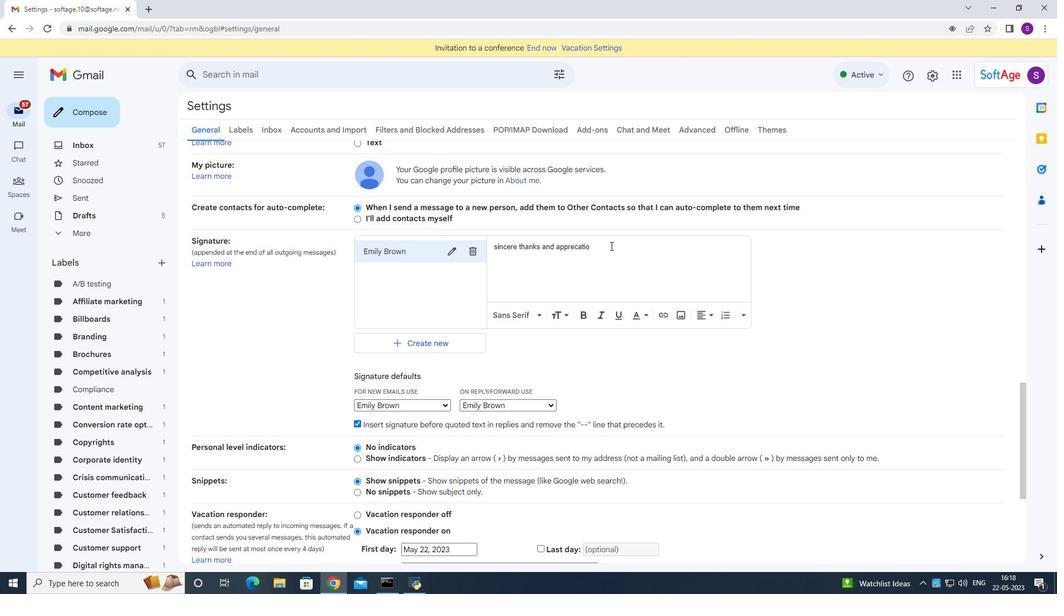 
Action: Mouse moved to (611, 246)
Screenshot: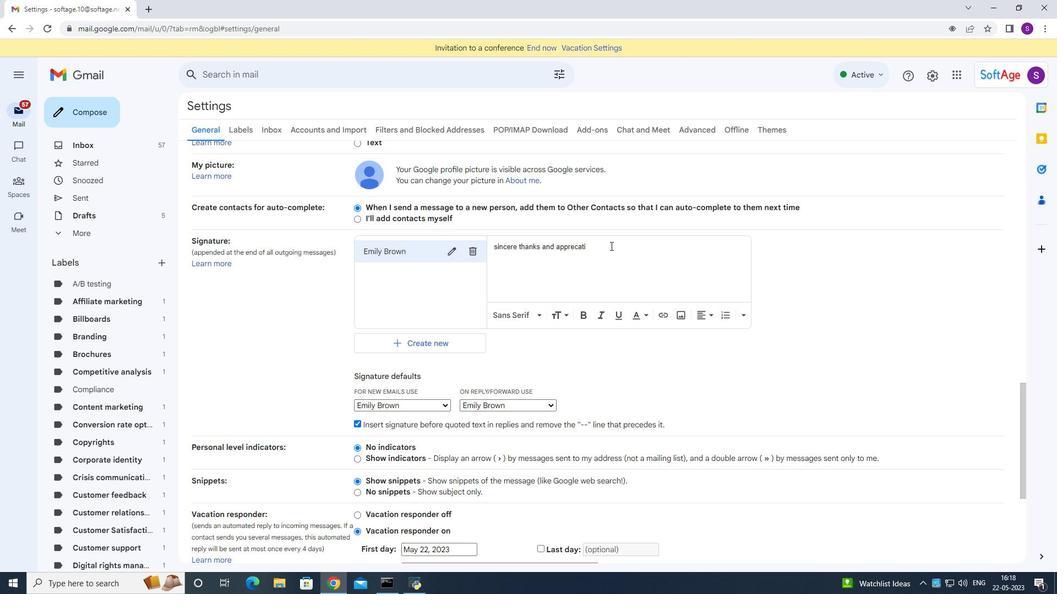 
Action: Key pressed <Key.backspace><Key.backspace><Key.backspace>iation<Key.space><Key.enter><Key.enter><Key.shift>Emily<Key.space><Key.shift>Brown
Screenshot: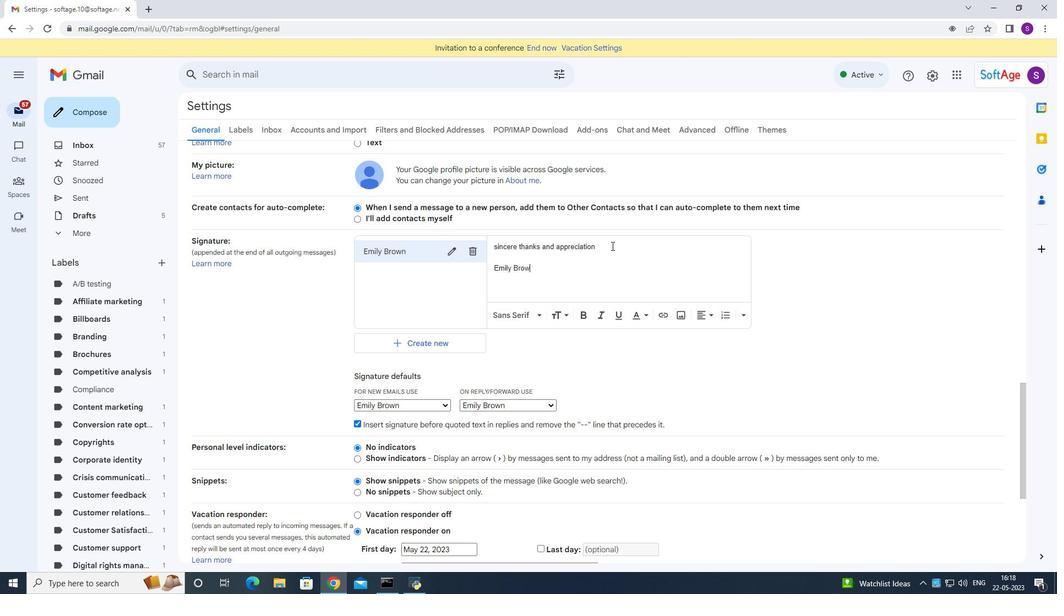 
Action: Mouse moved to (611, 275)
Screenshot: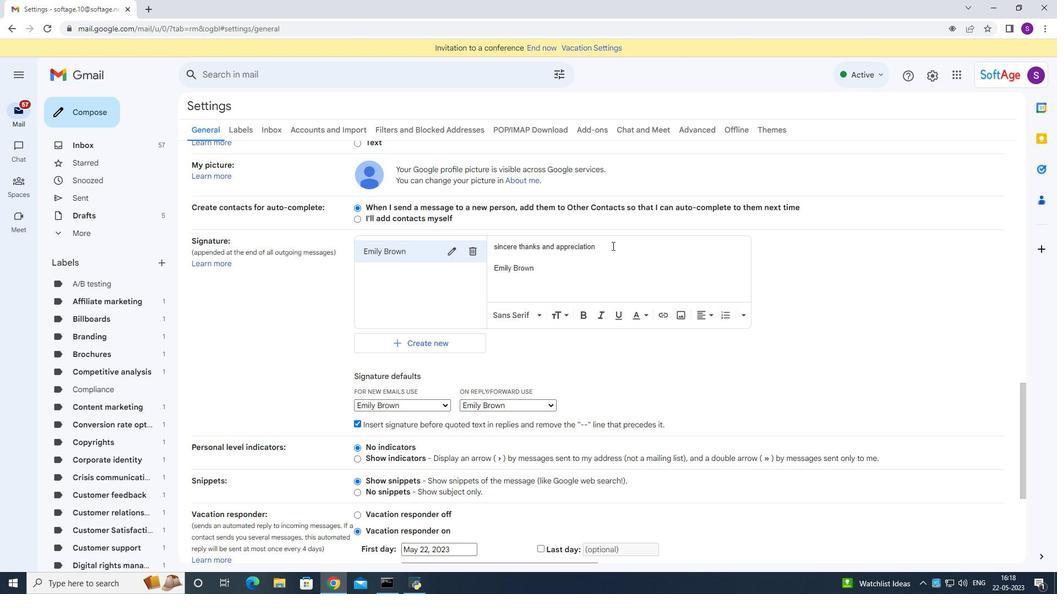 
Action: Mouse scrolled (611, 275) with delta (0, 0)
Screenshot: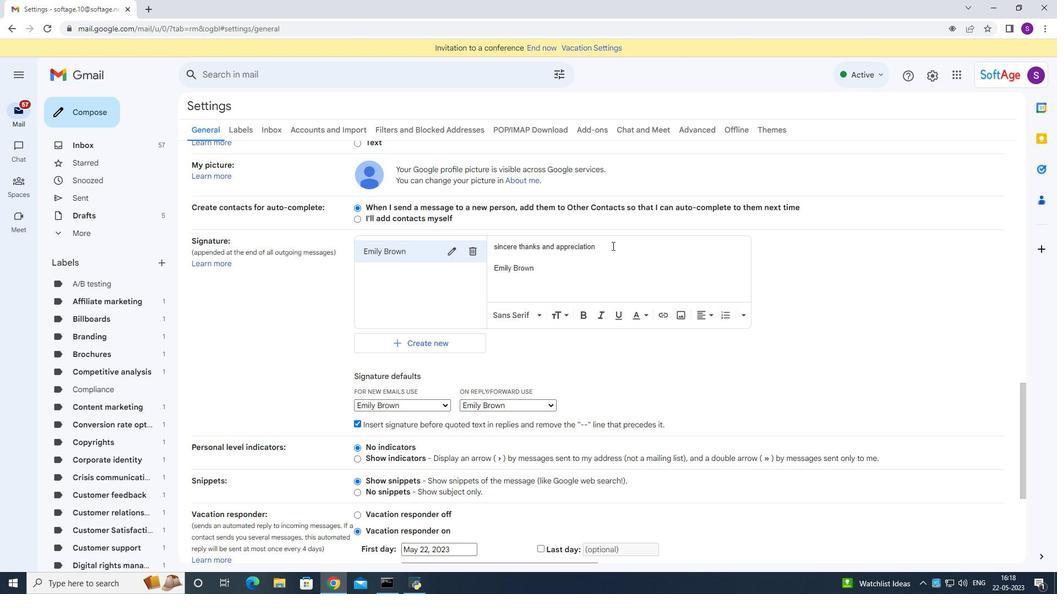 
Action: Mouse scrolled (611, 275) with delta (0, 0)
Screenshot: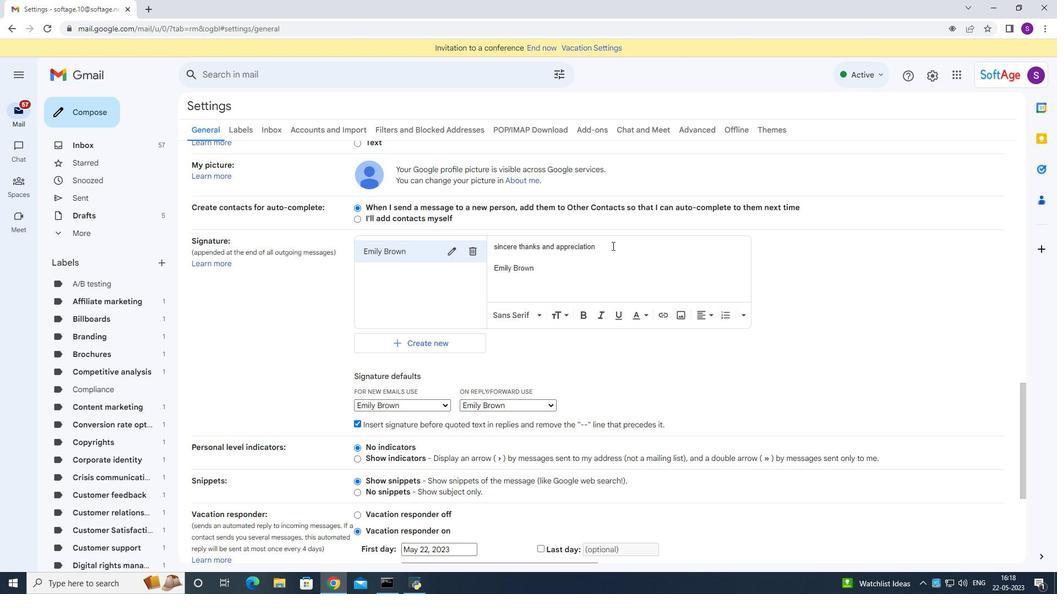 
Action: Mouse scrolled (611, 275) with delta (0, 0)
Screenshot: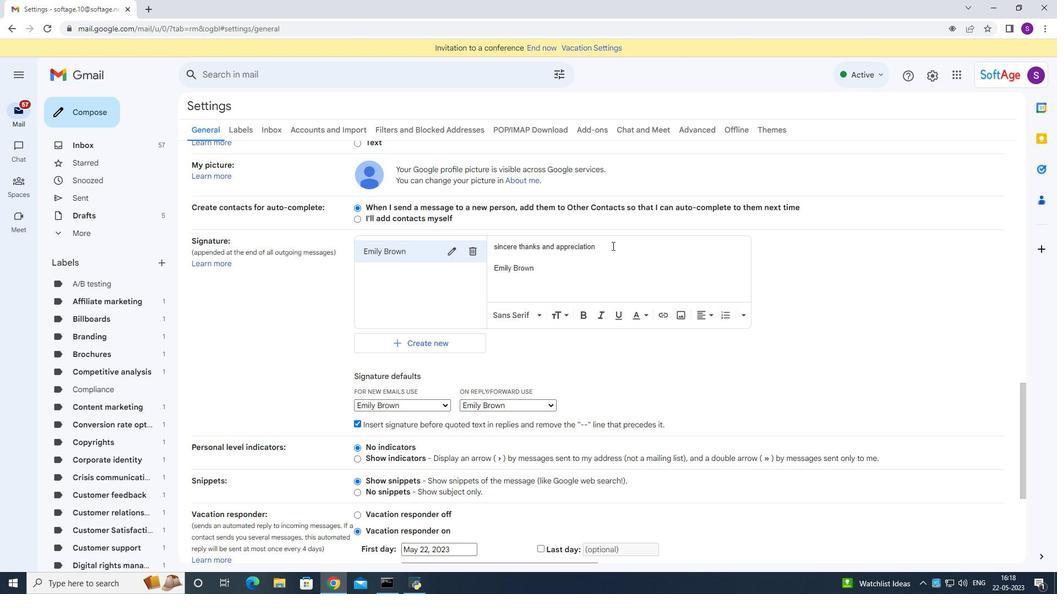 
Action: Mouse scrolled (611, 275) with delta (0, 0)
Screenshot: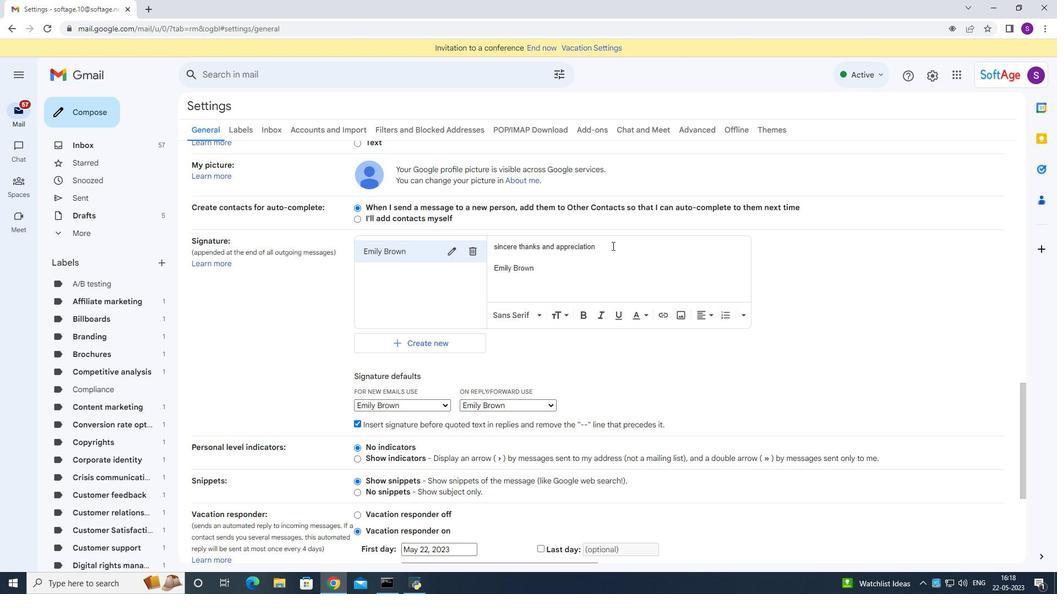 
Action: Mouse scrolled (611, 275) with delta (0, 0)
Screenshot: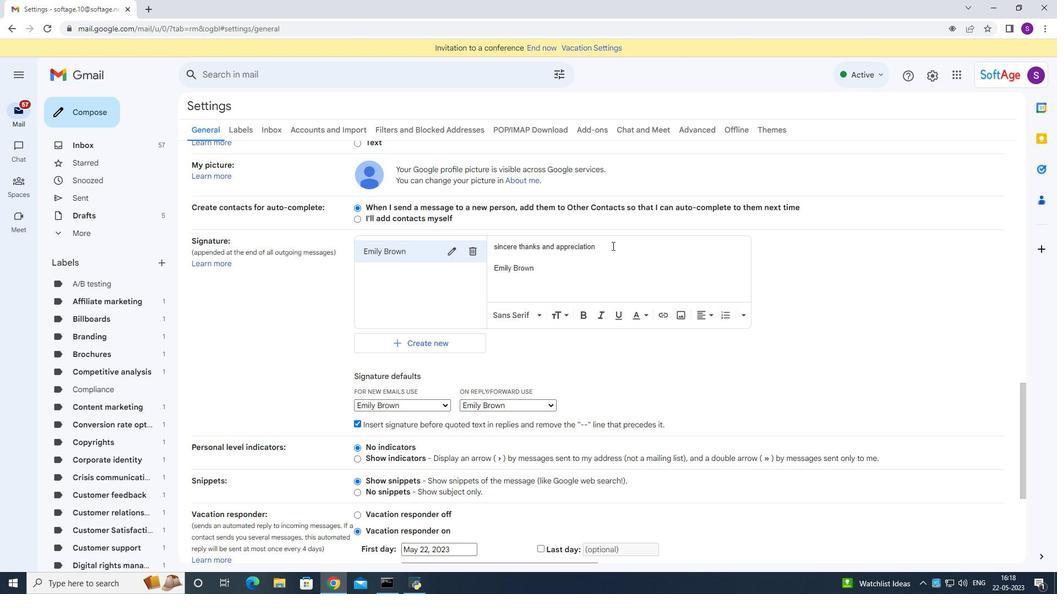 
Action: Mouse moved to (582, 500)
Screenshot: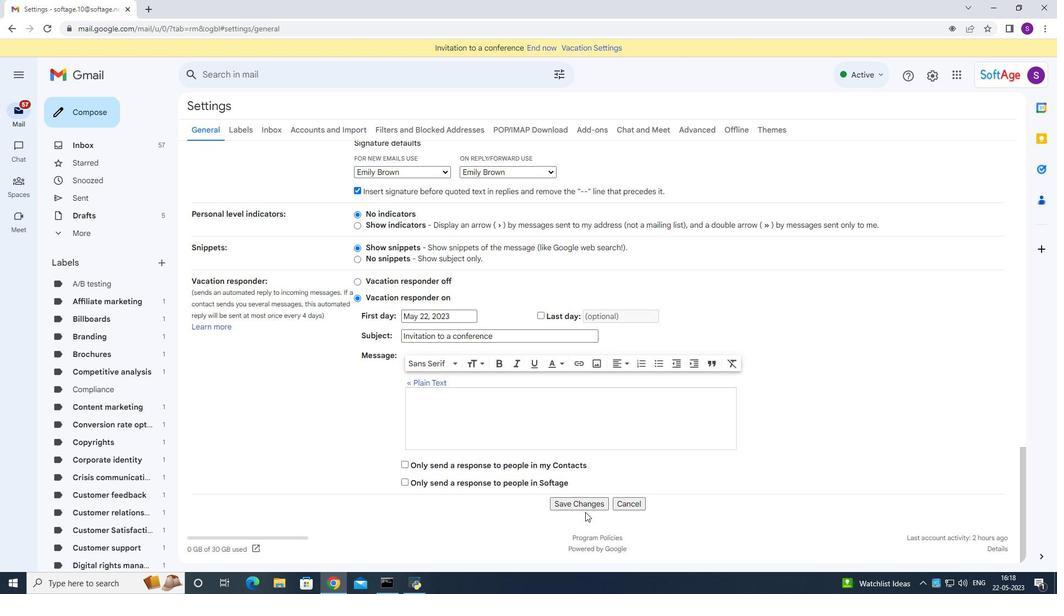
Action: Mouse pressed left at (582, 500)
Screenshot: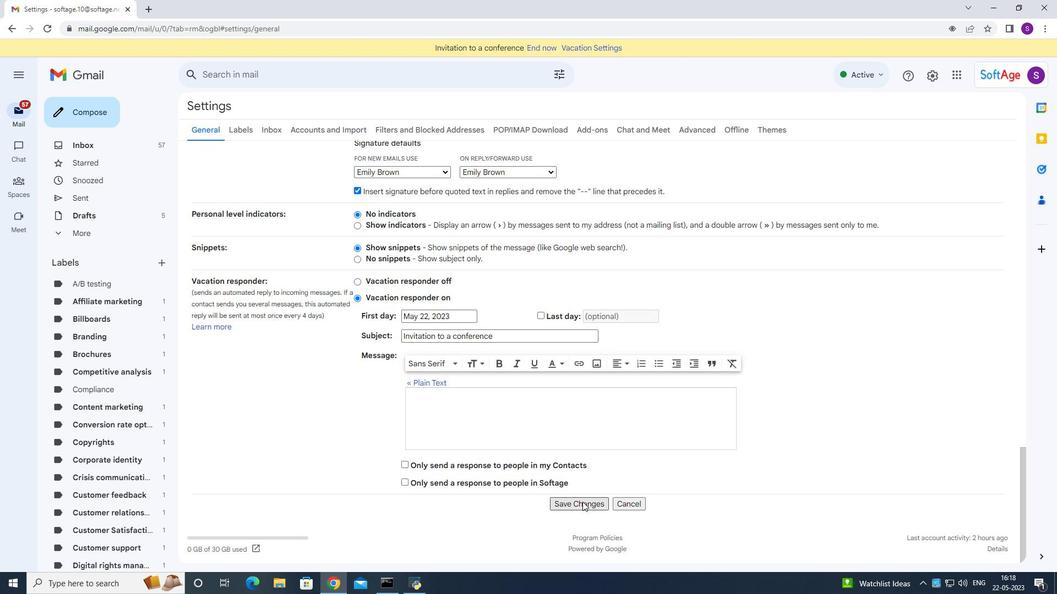 
Action: Mouse moved to (66, 113)
Screenshot: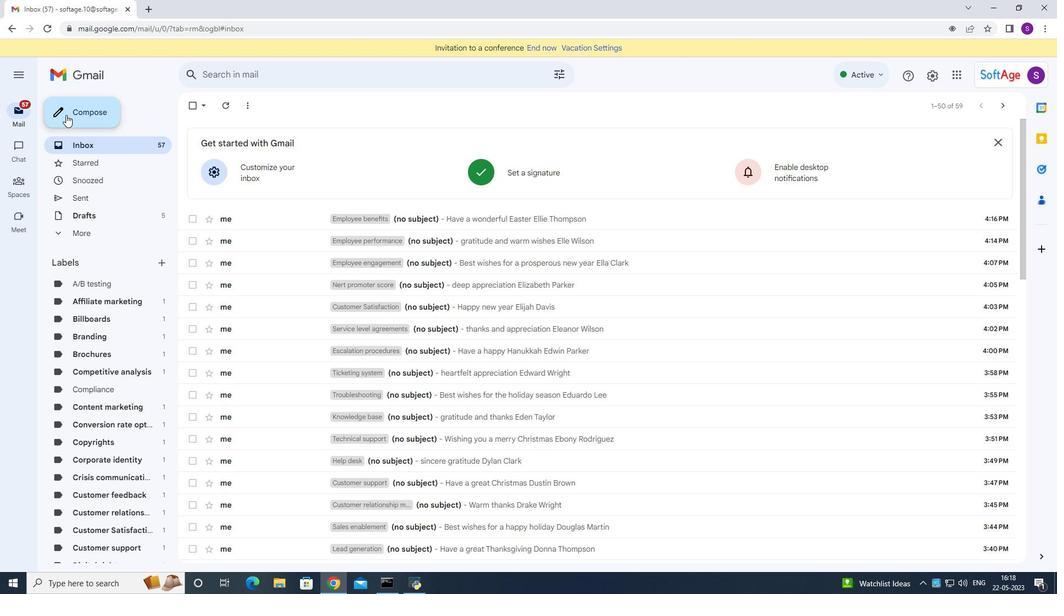
Action: Mouse pressed left at (66, 113)
Screenshot: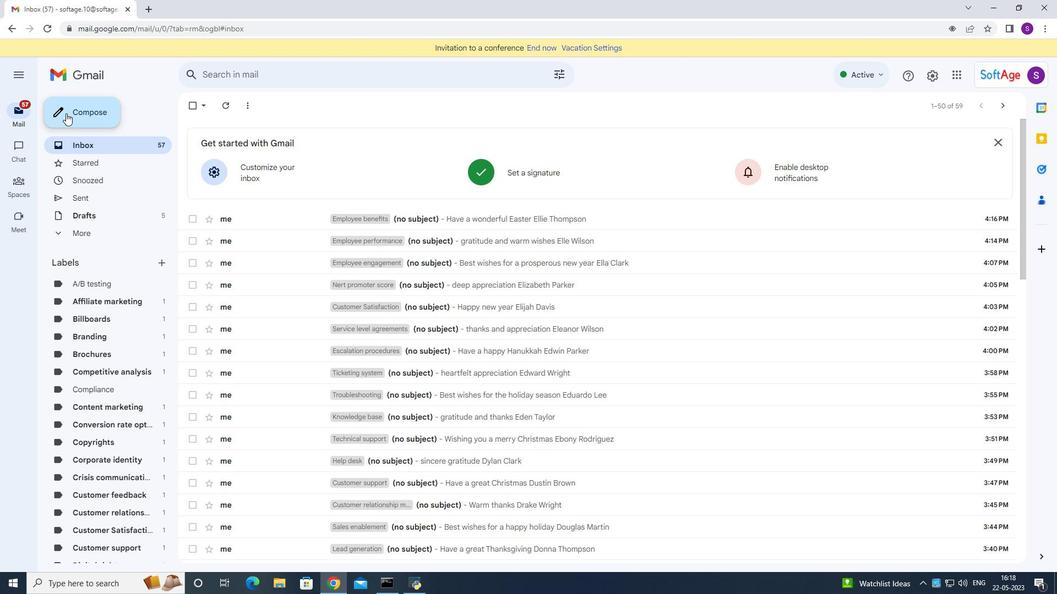 
Action: Mouse moved to (764, 279)
Screenshot: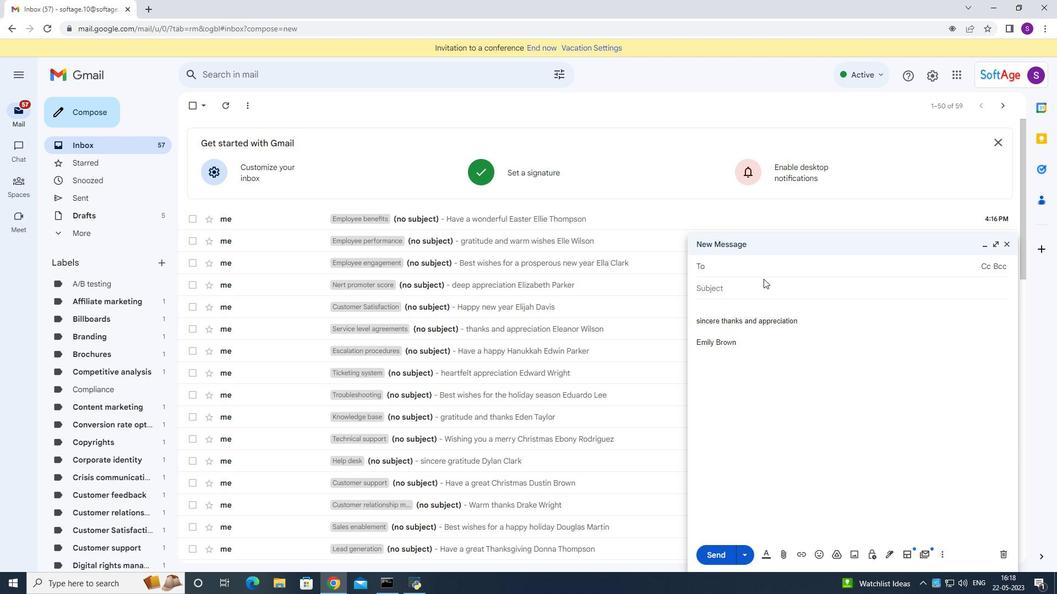 
Action: Key pressed <Key.shift>Softage1<Key.backspace><Key.backspace>.10<Key.shift>@softage.net
Screenshot: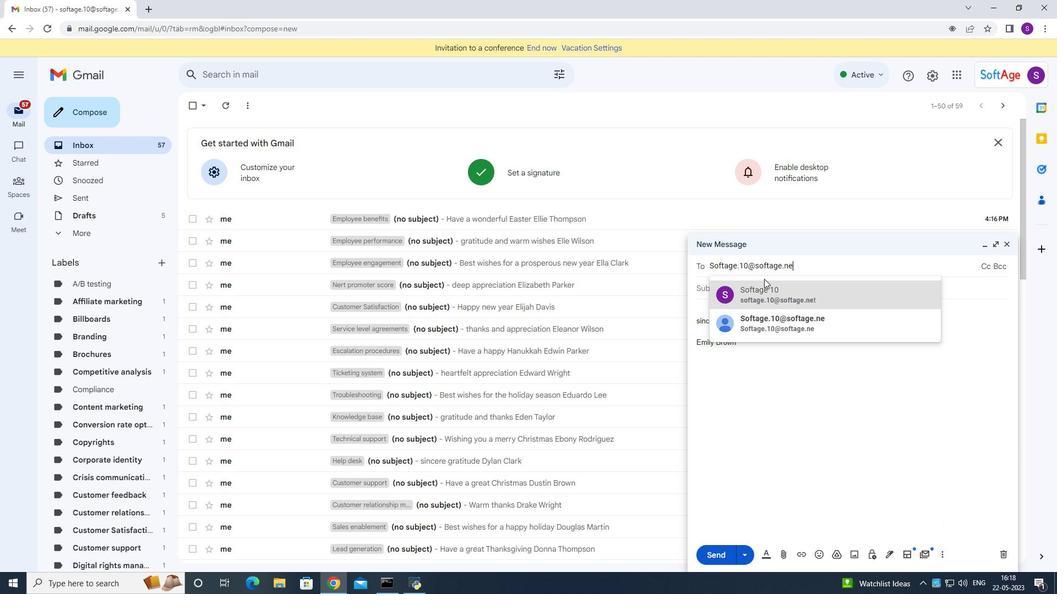 
Action: Mouse moved to (768, 292)
Screenshot: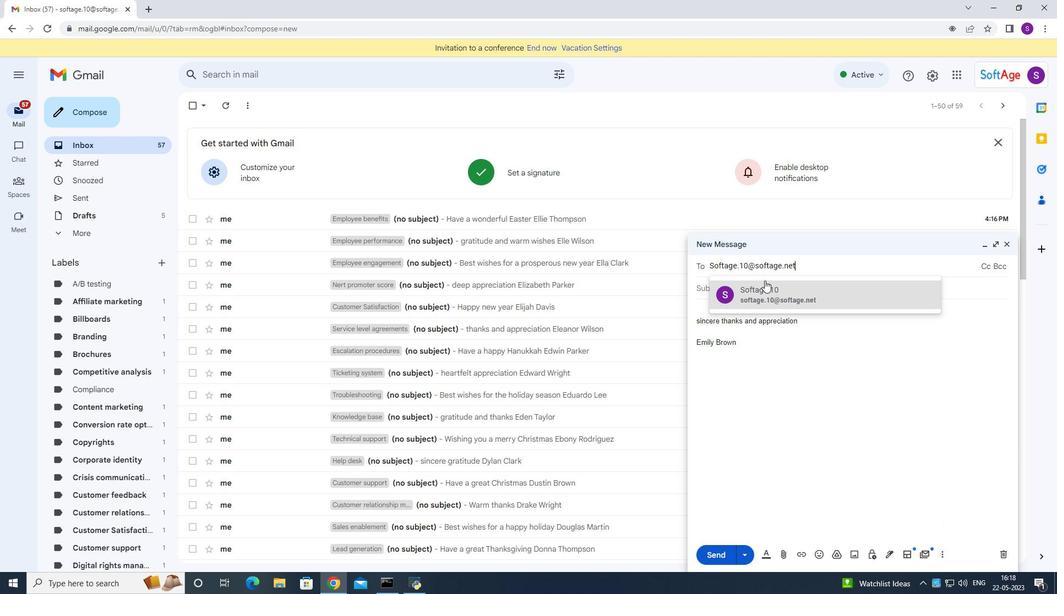 
Action: Mouse pressed left at (768, 292)
Screenshot: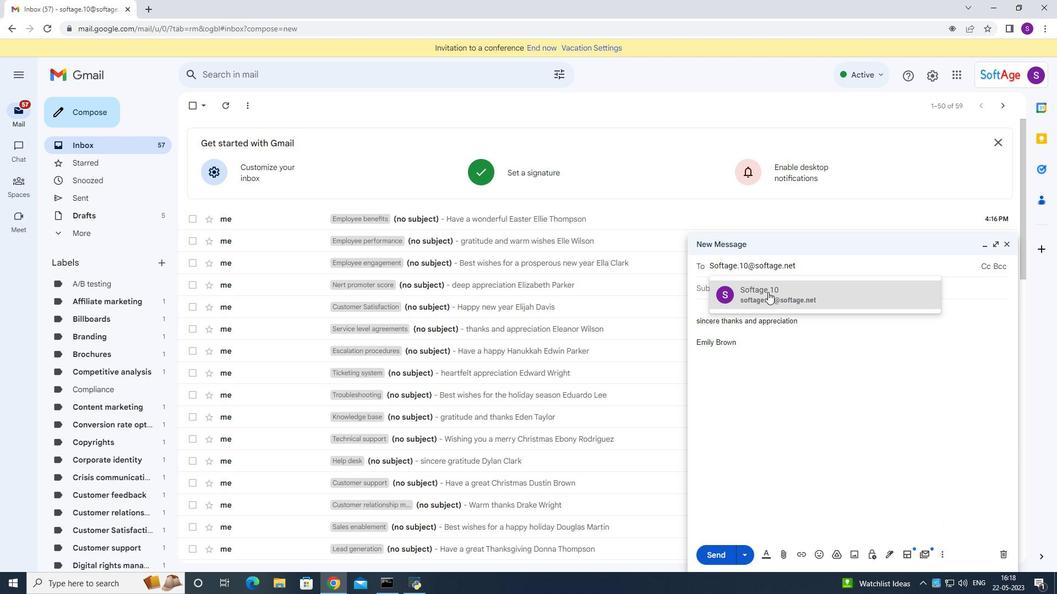 
Action: Mouse moved to (944, 555)
Screenshot: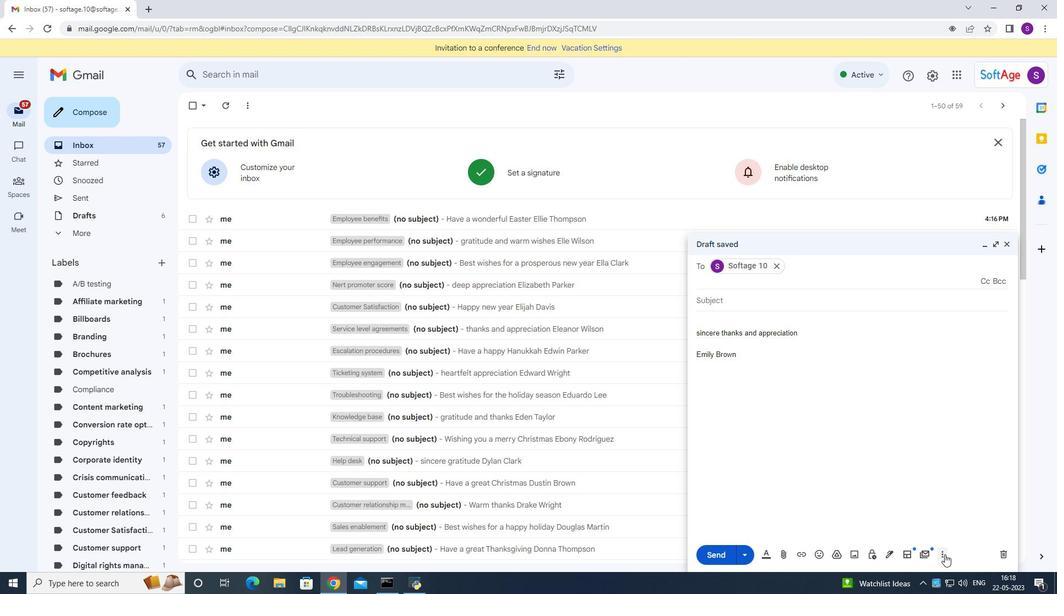 
Action: Mouse pressed left at (944, 555)
Screenshot: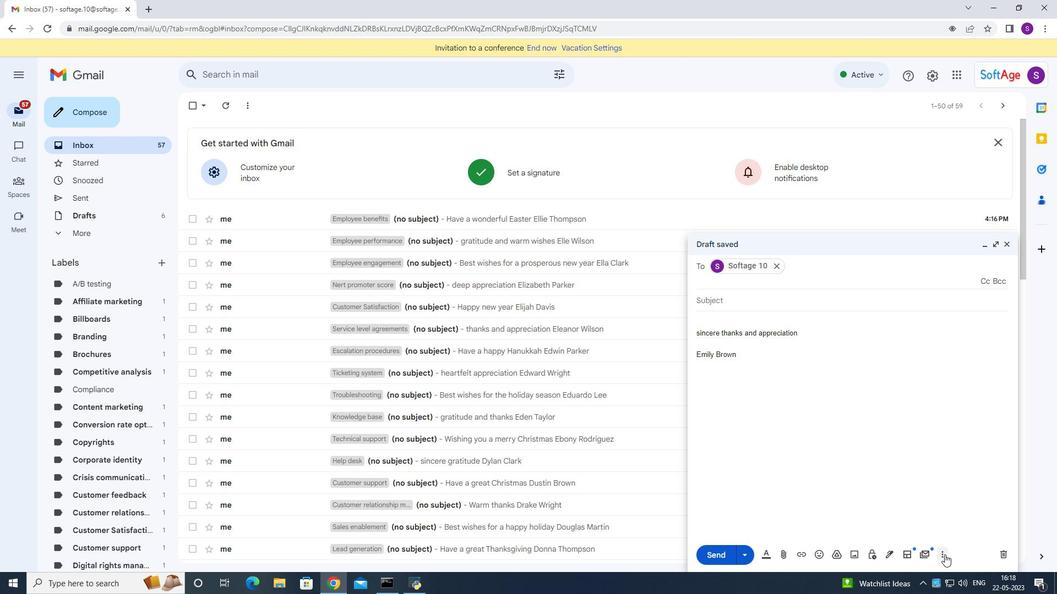 
Action: Mouse moved to (851, 450)
Screenshot: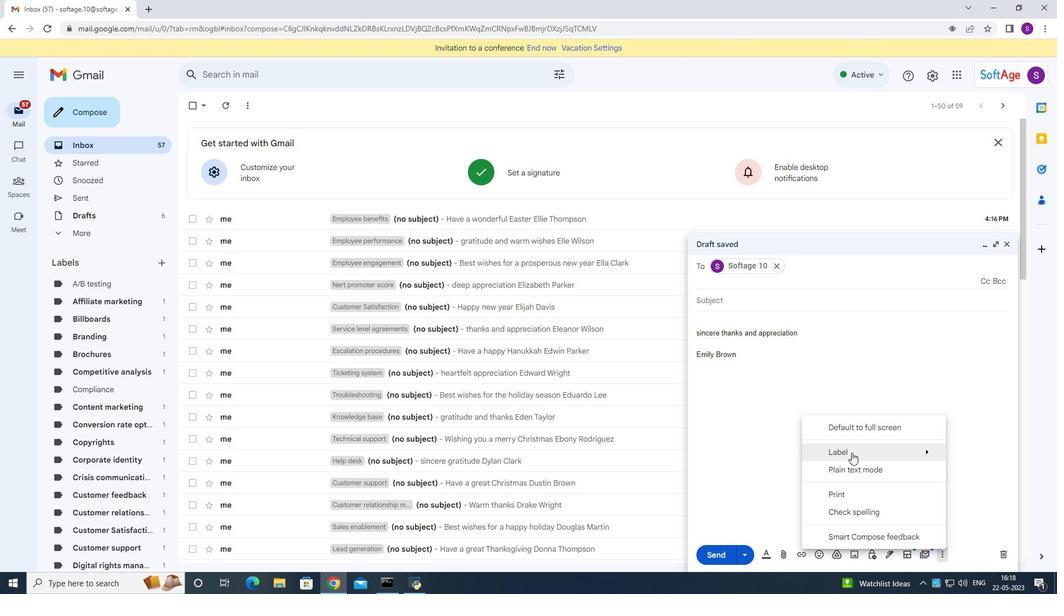 
Action: Mouse pressed left at (851, 450)
Screenshot: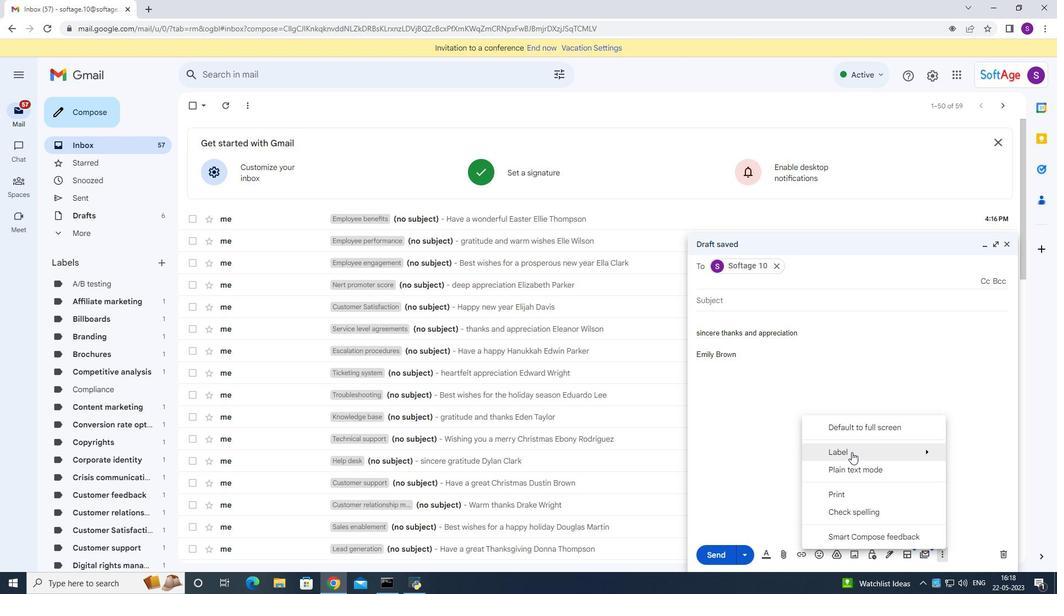 
Action: Mouse moved to (655, 421)
Screenshot: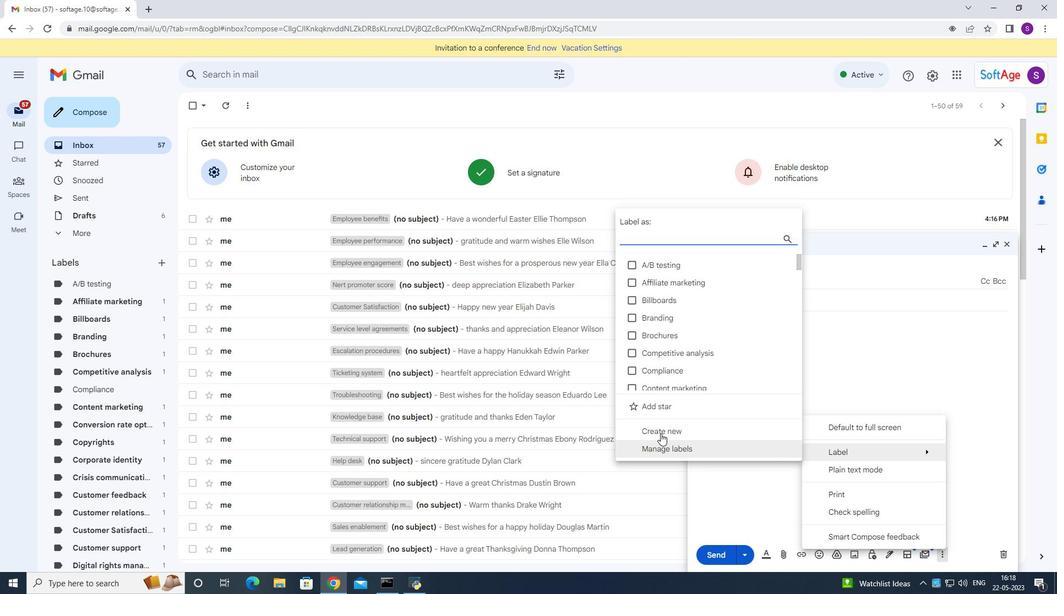 
Action: Mouse pressed left at (655, 421)
Screenshot: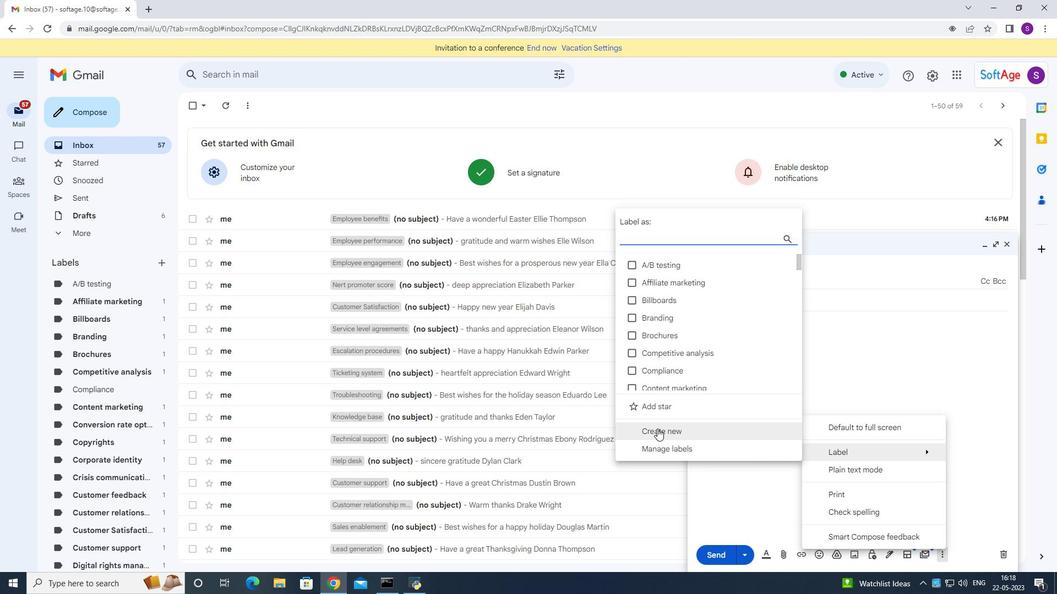 
Action: Mouse moved to (659, 434)
Screenshot: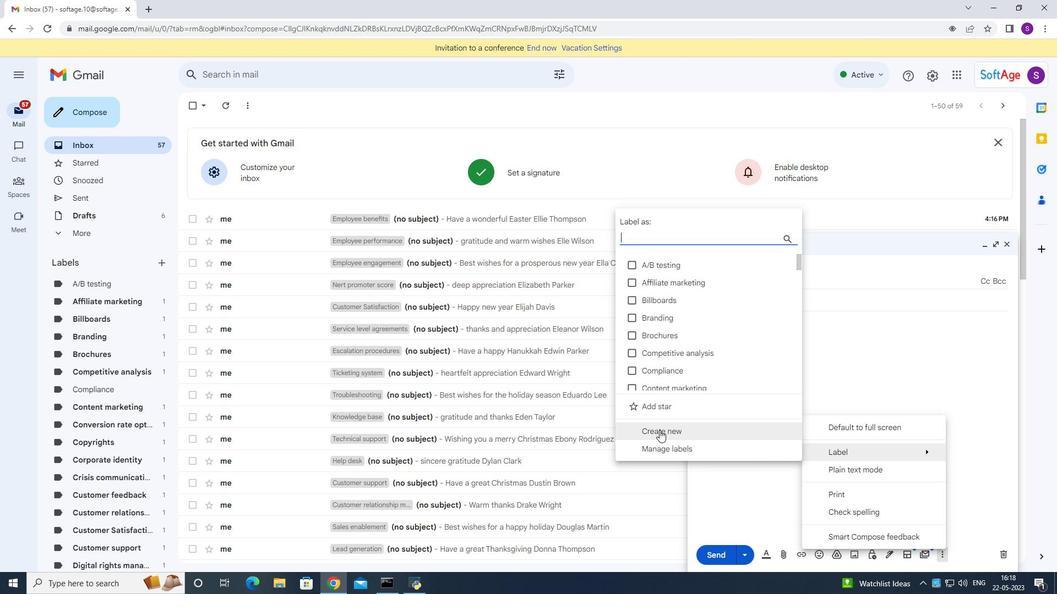 
Action: Mouse pressed left at (659, 434)
Screenshot: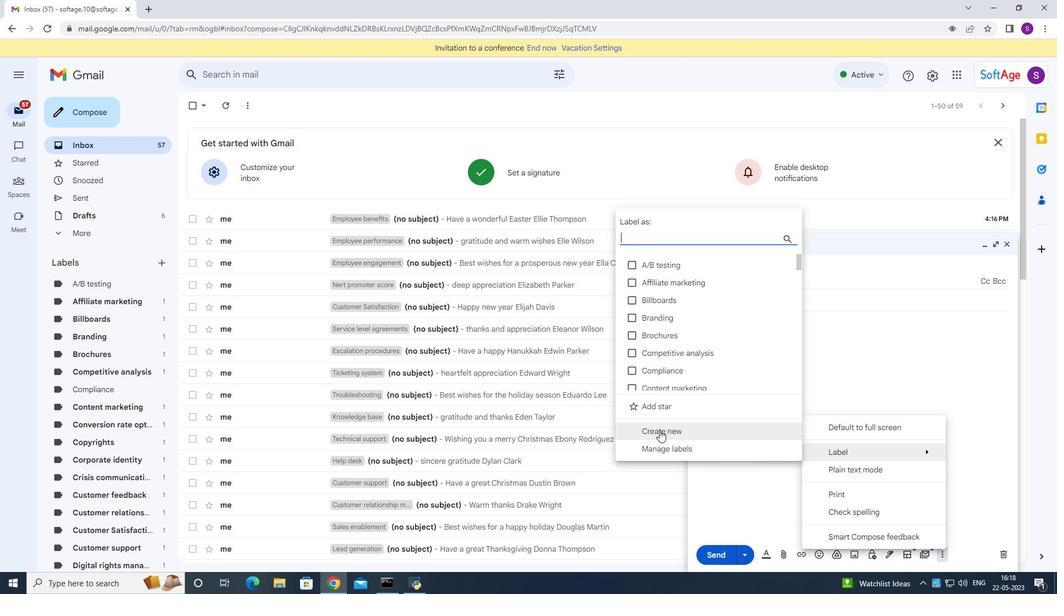
Action: Key pressed <Key.shift><Key.shift><Key.shift><Key.shift><Key.shift>Compersation<Key.space>
Screenshot: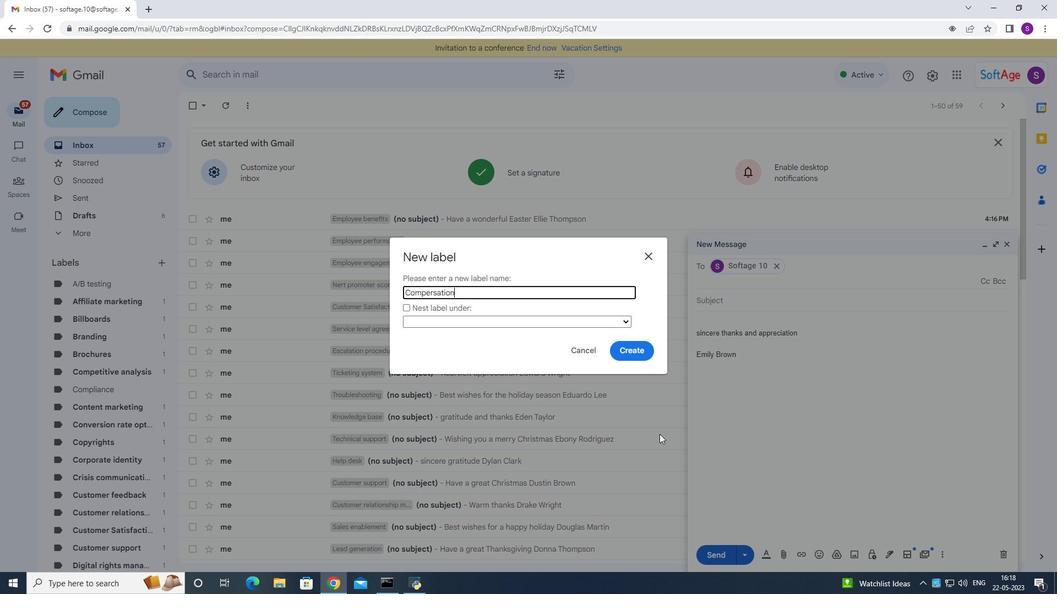 
Action: Mouse moved to (472, 305)
Screenshot: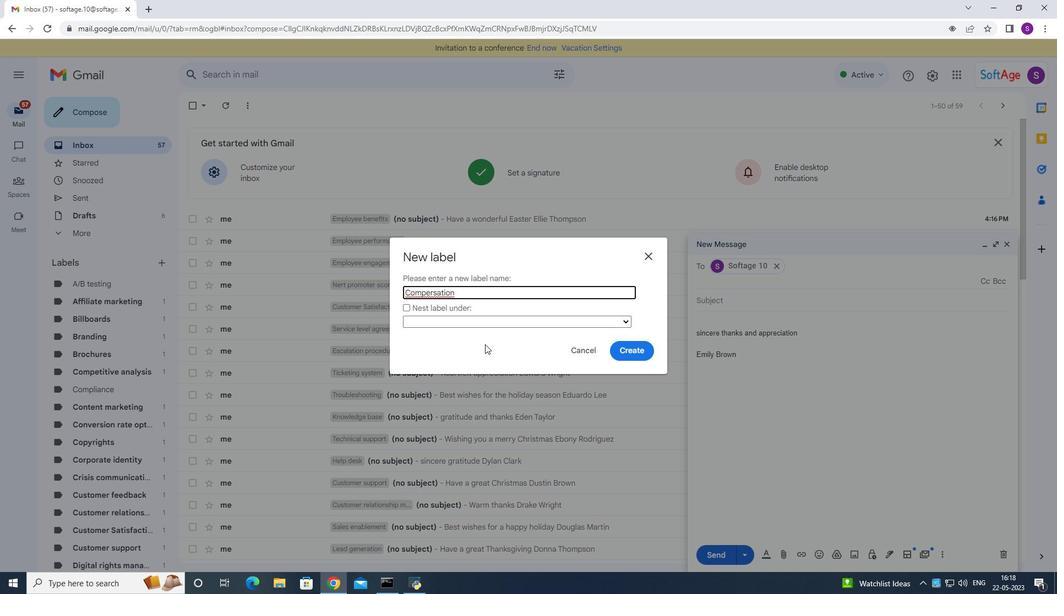 
Action: Key pressed <Key.backspace>
Screenshot: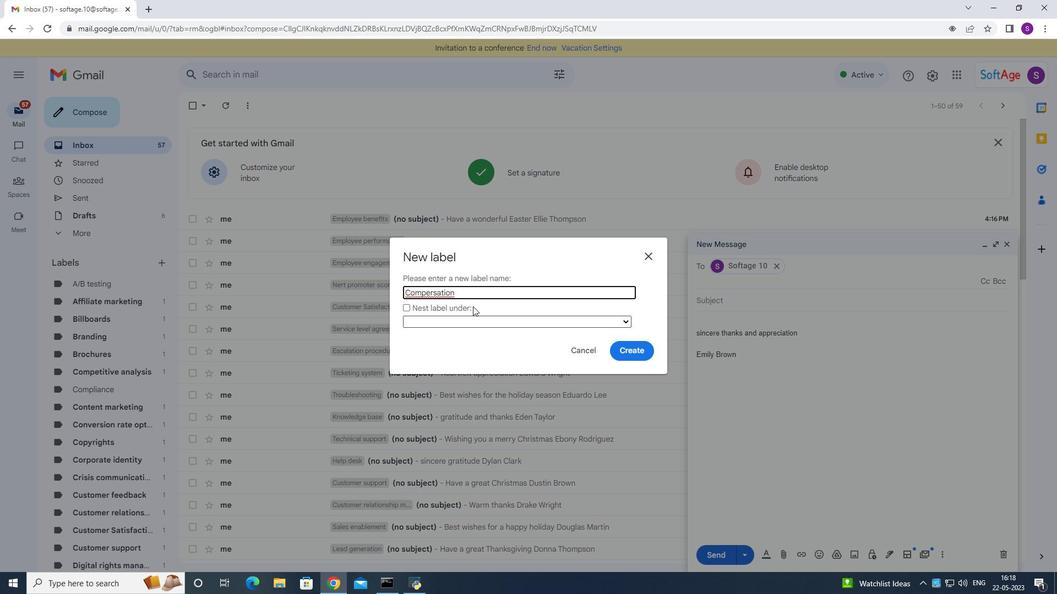 
Action: Mouse moved to (480, 298)
Screenshot: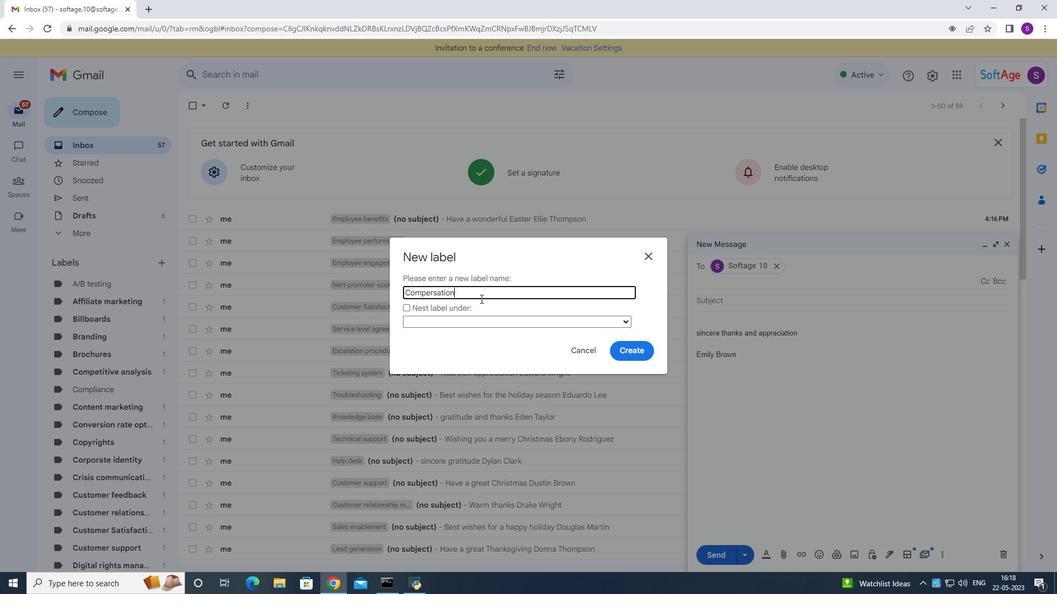 
Action: Key pressed <Key.backspace><Key.backspace>
Screenshot: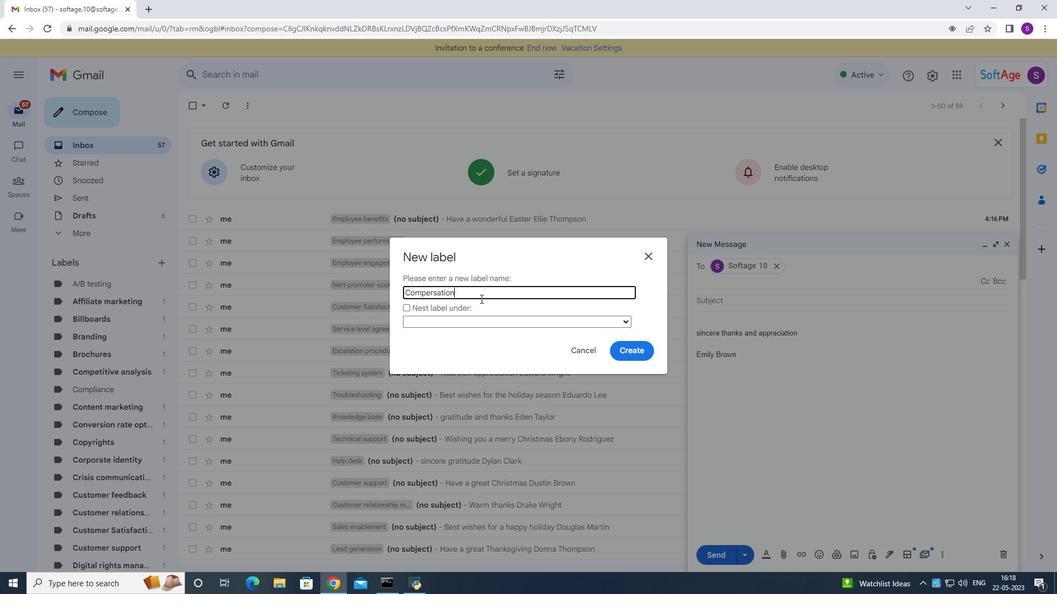 
Action: Mouse moved to (481, 298)
Screenshot: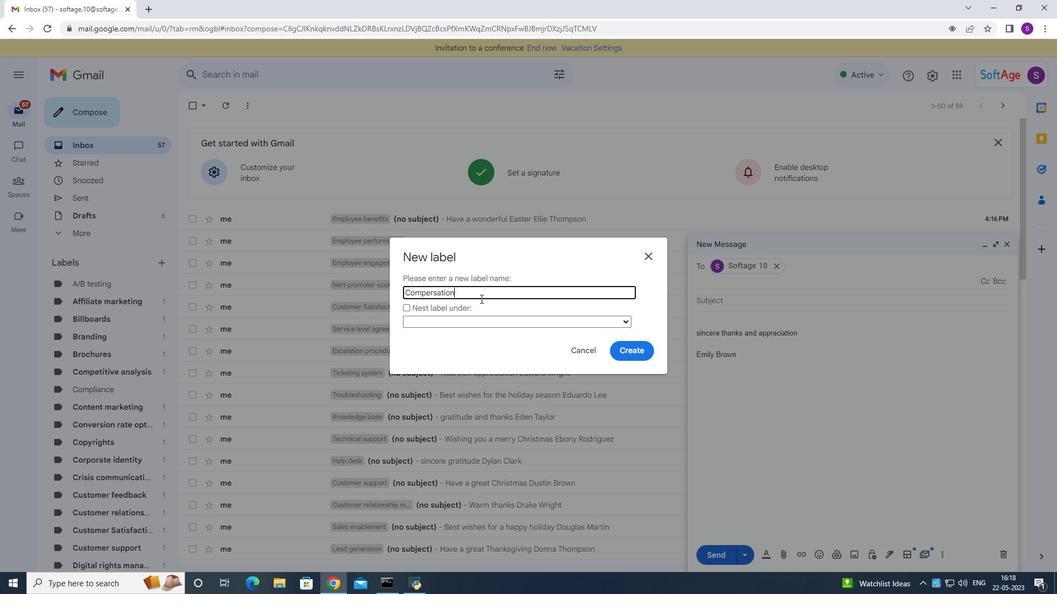 
Action: Key pressed <Key.backspace><Key.backspace><Key.backspace><Key.backspace><Key.backspace><Key.backspace><Key.backspace><Key.backspace><Key.backspace>ompensation<Key.space>
Screenshot: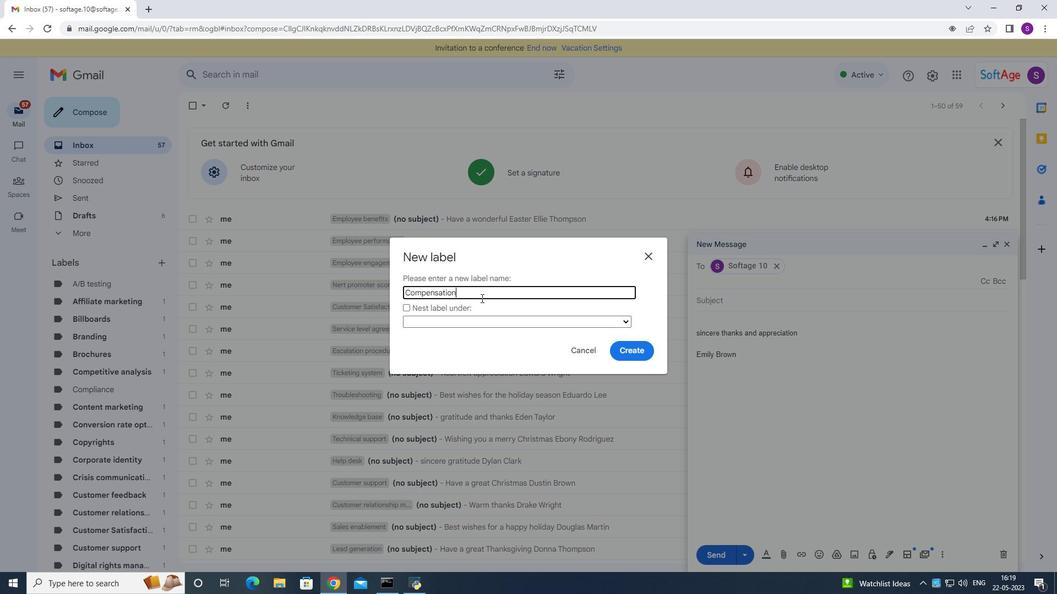 
Action: Mouse moved to (619, 347)
Screenshot: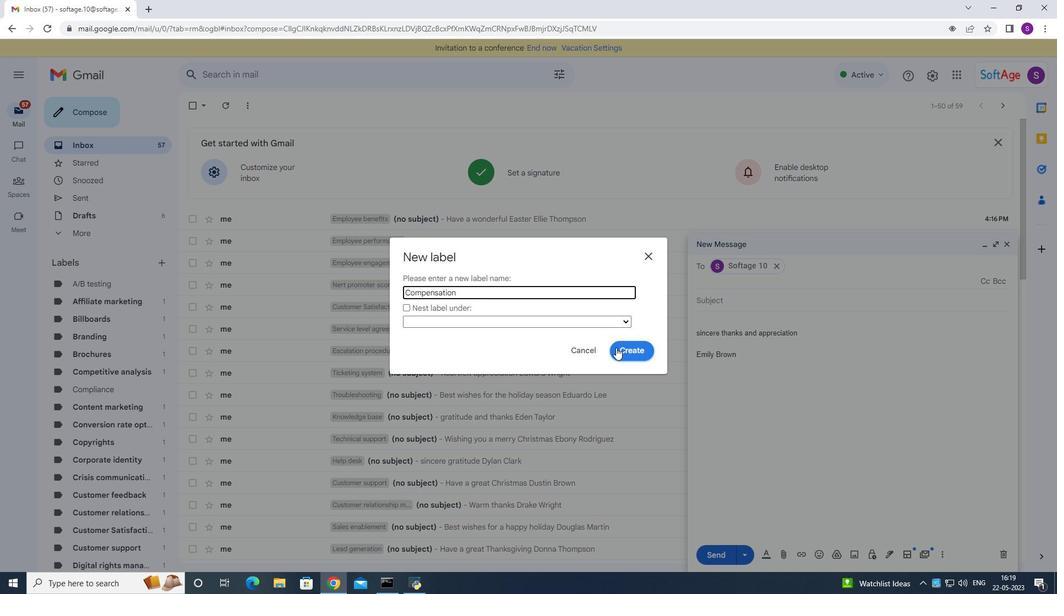 
Action: Mouse pressed left at (619, 347)
Screenshot: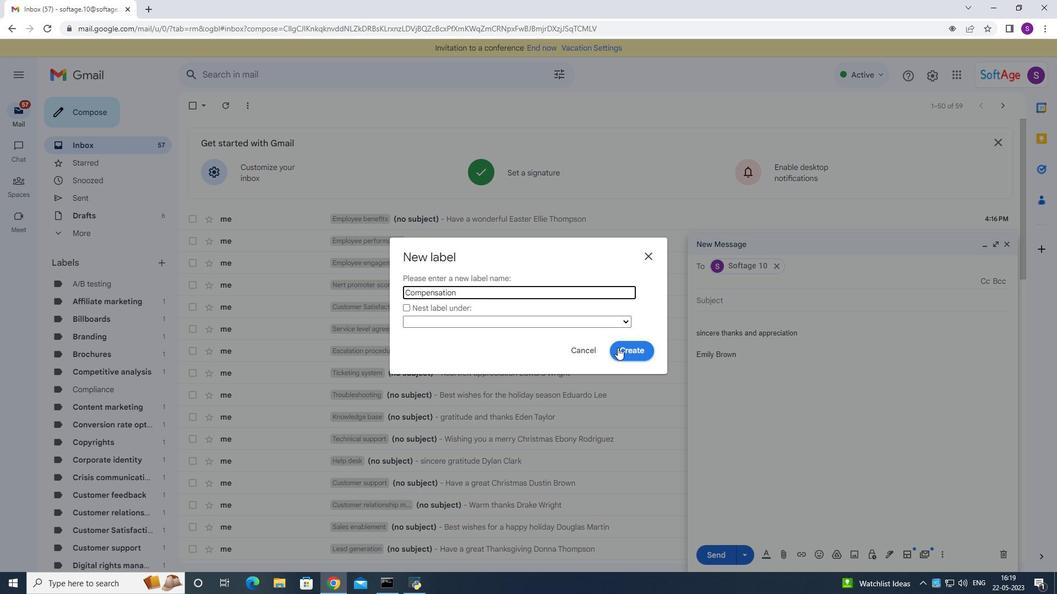 
Action: Mouse moved to (711, 556)
Screenshot: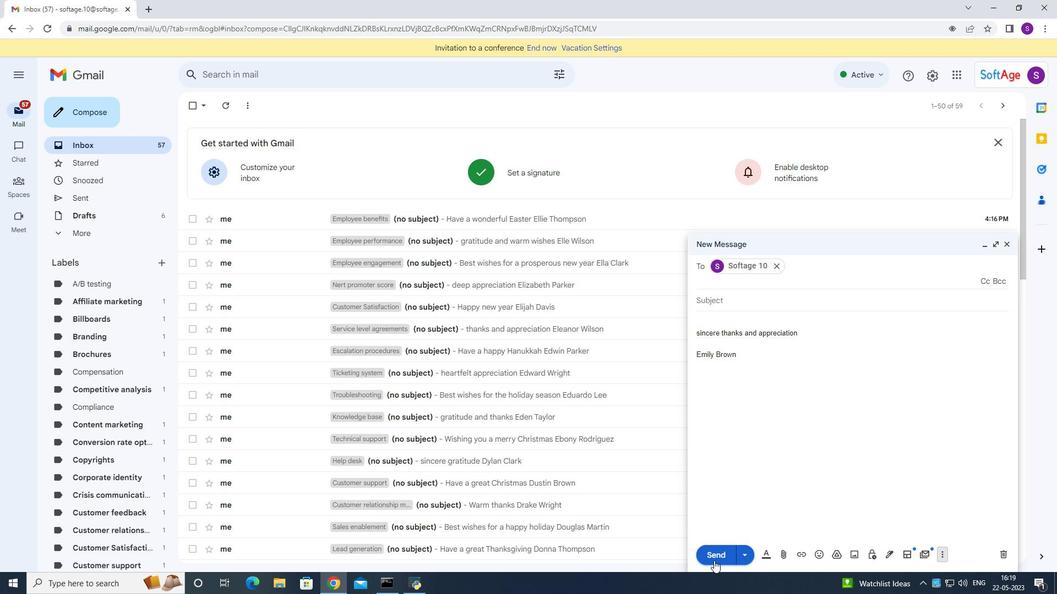 
Action: Mouse pressed left at (711, 556)
Screenshot: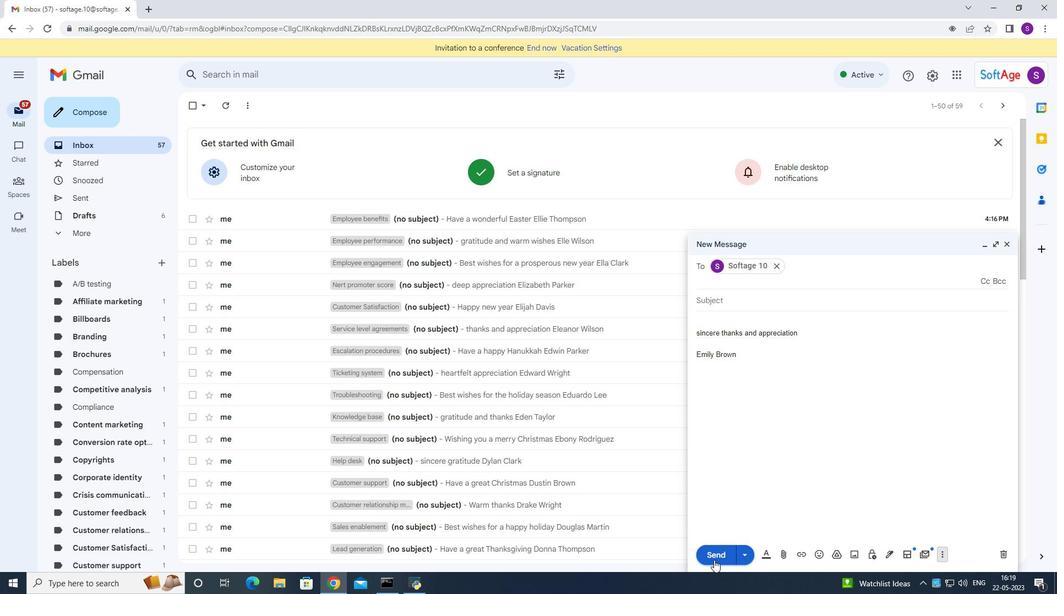 
Action: Mouse moved to (834, 424)
Screenshot: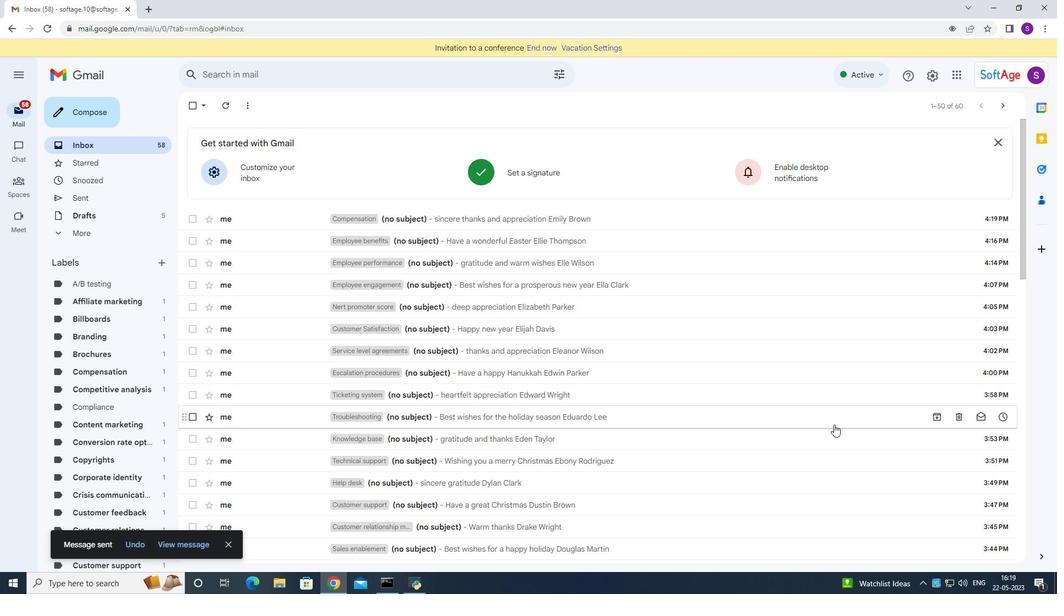
